 Task: Search one way flight ticket for 4 adults, 2 children, 2 infants in seat and 1 infant on lap in premium economy from Friday Harbor: Friday Harbor Airport to Evansville: Evansville Regional Airport on 5-3-2023. Number of bags: 1 carry on bag. Outbound departure time preference is 16:45.
Action: Mouse moved to (313, 273)
Screenshot: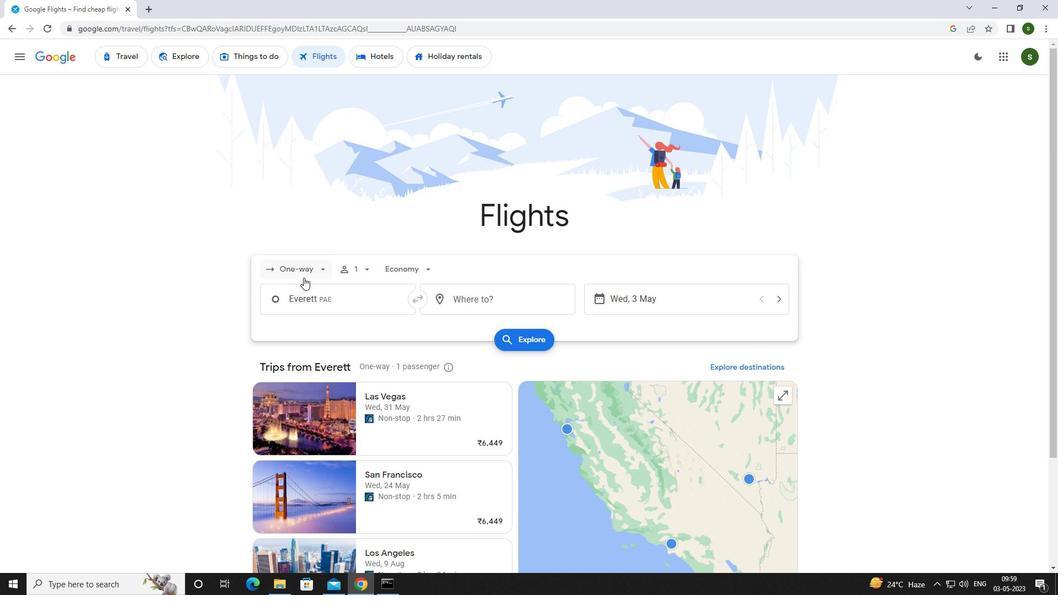 
Action: Mouse pressed left at (313, 273)
Screenshot: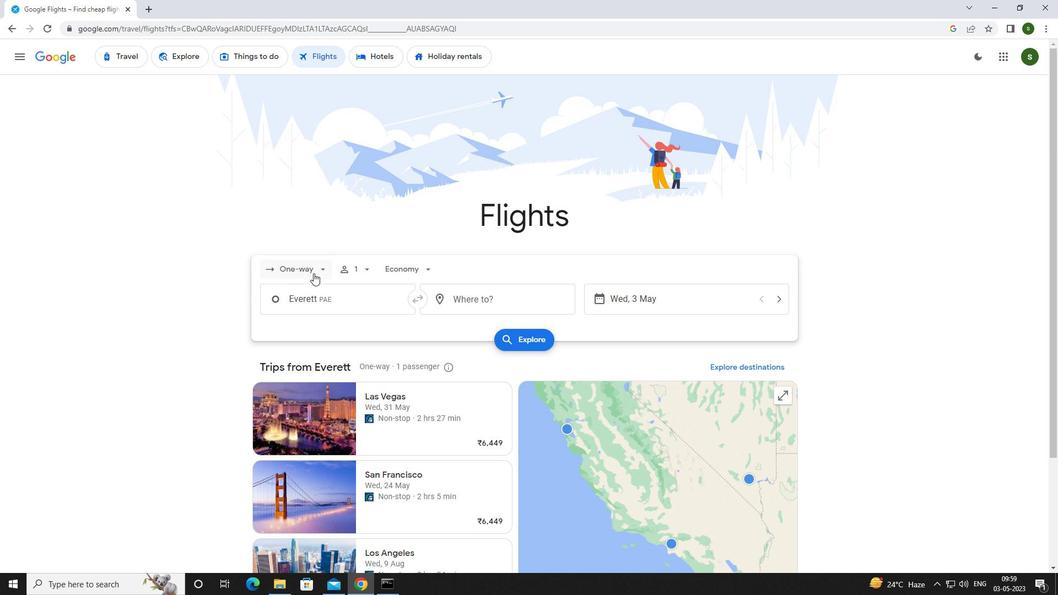 
Action: Mouse moved to (320, 316)
Screenshot: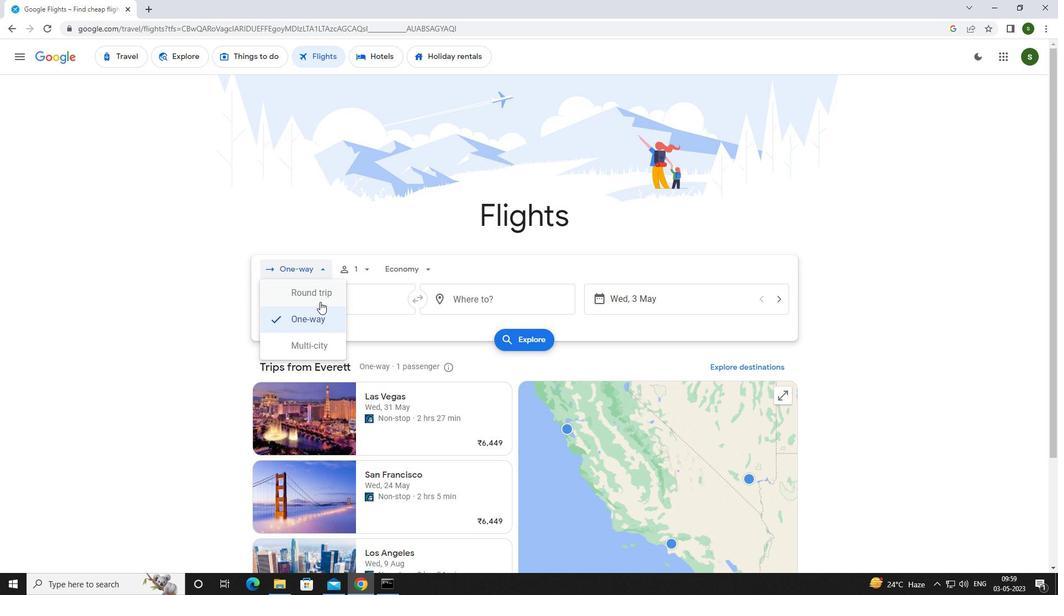 
Action: Mouse pressed left at (320, 316)
Screenshot: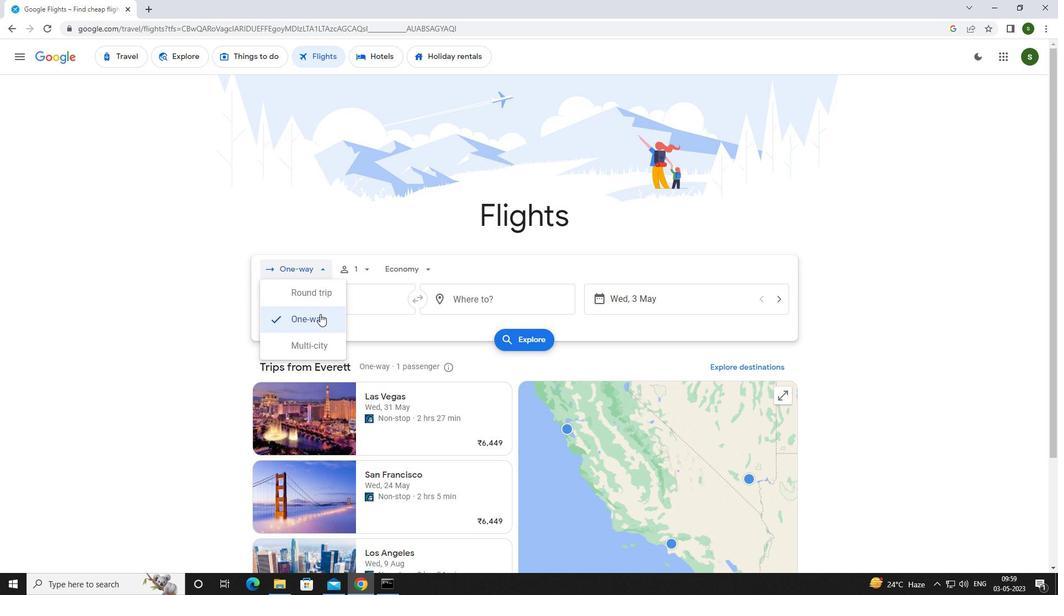 
Action: Mouse moved to (353, 264)
Screenshot: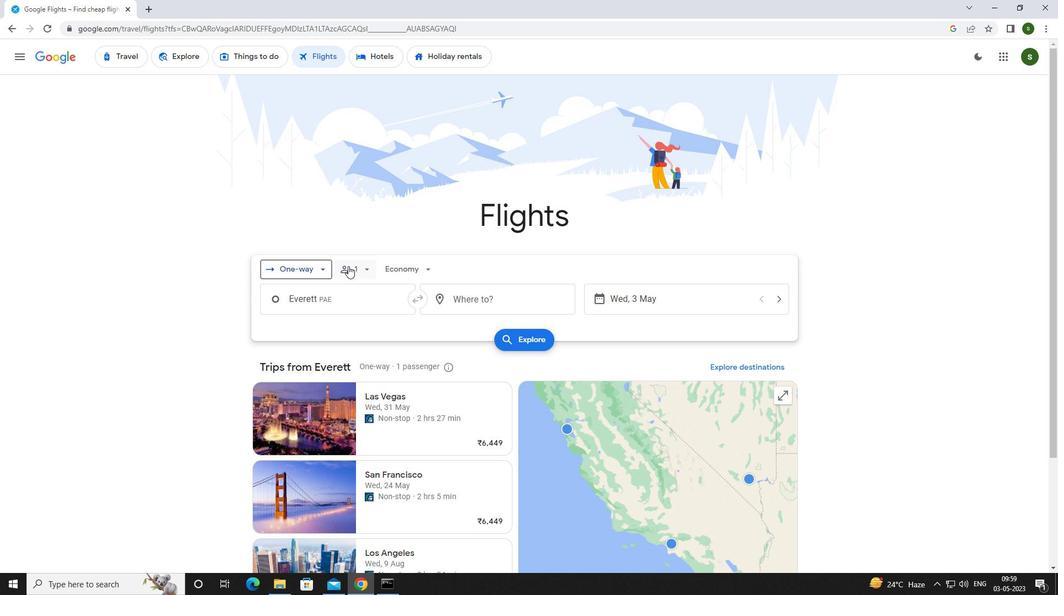 
Action: Mouse pressed left at (353, 264)
Screenshot: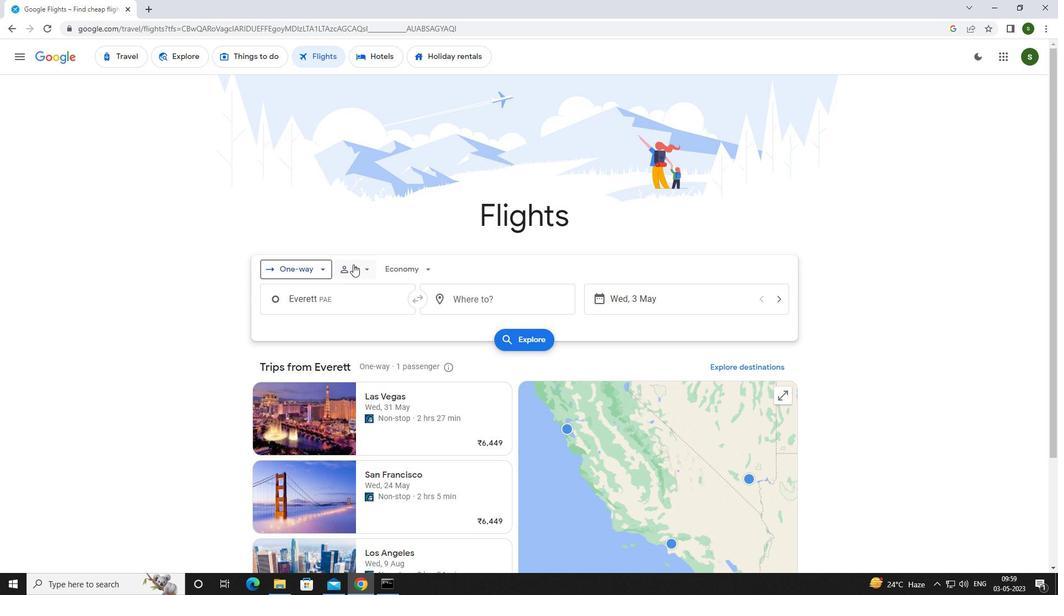 
Action: Mouse moved to (448, 297)
Screenshot: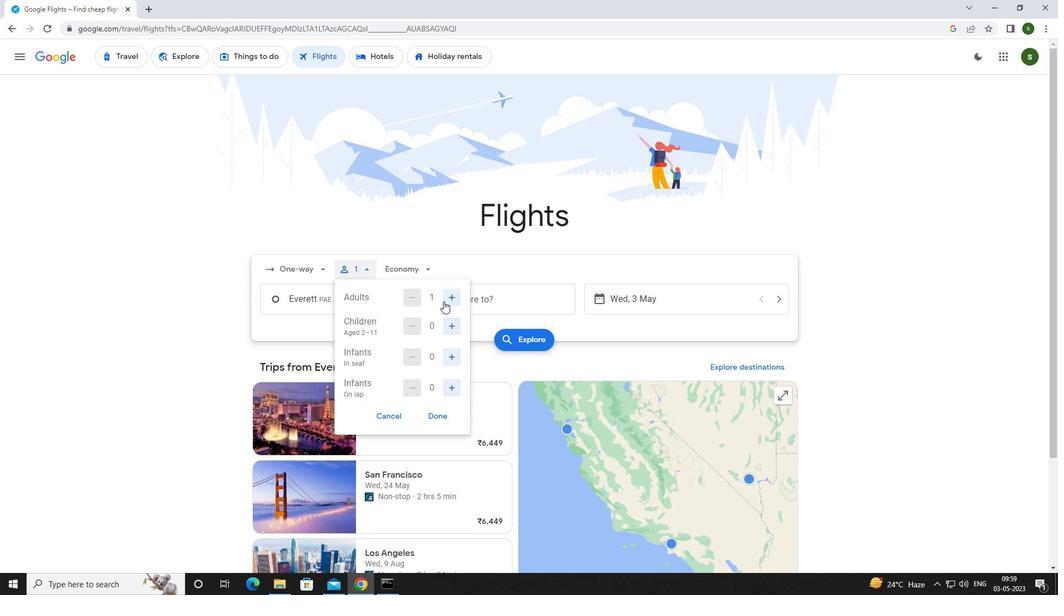 
Action: Mouse pressed left at (448, 297)
Screenshot: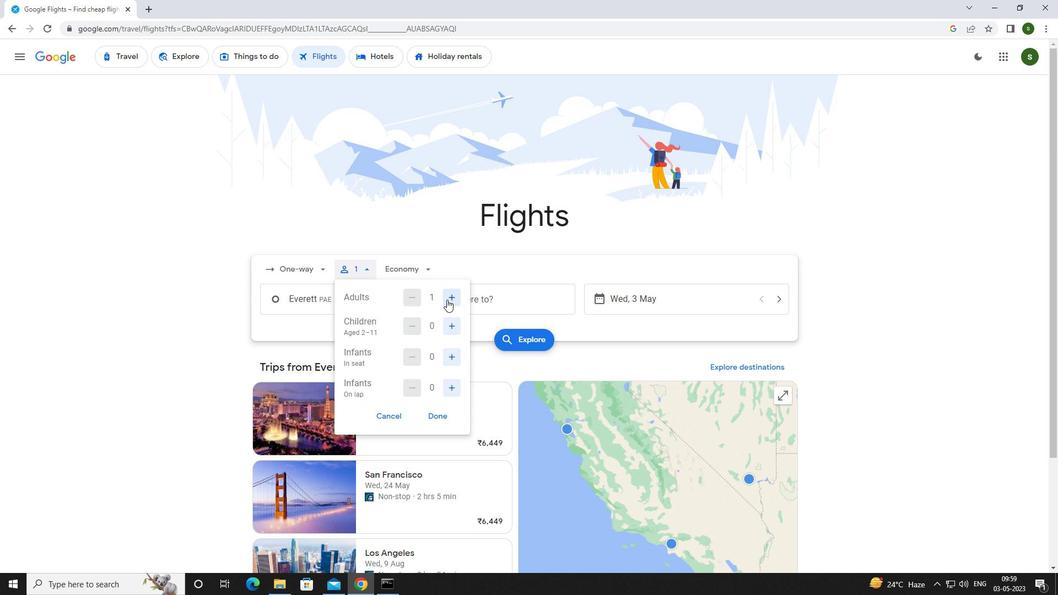 
Action: Mouse pressed left at (448, 297)
Screenshot: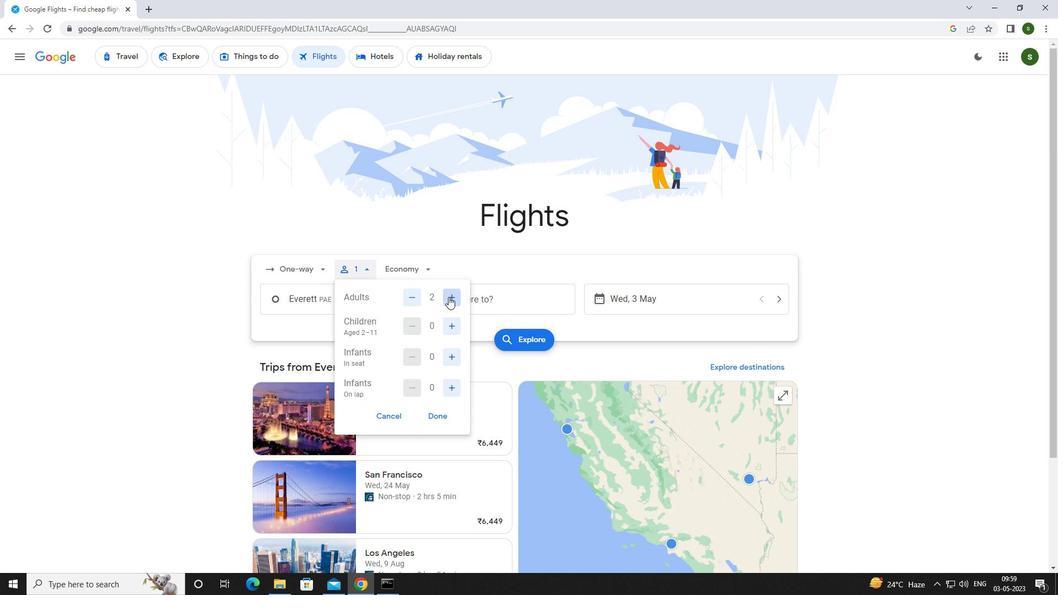 
Action: Mouse pressed left at (448, 297)
Screenshot: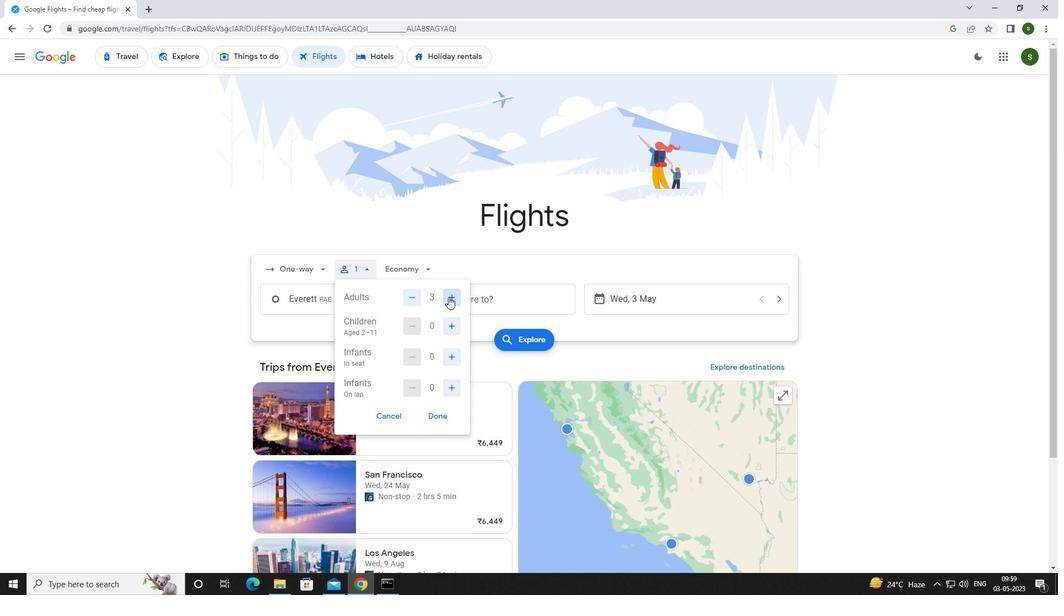 
Action: Mouse moved to (453, 324)
Screenshot: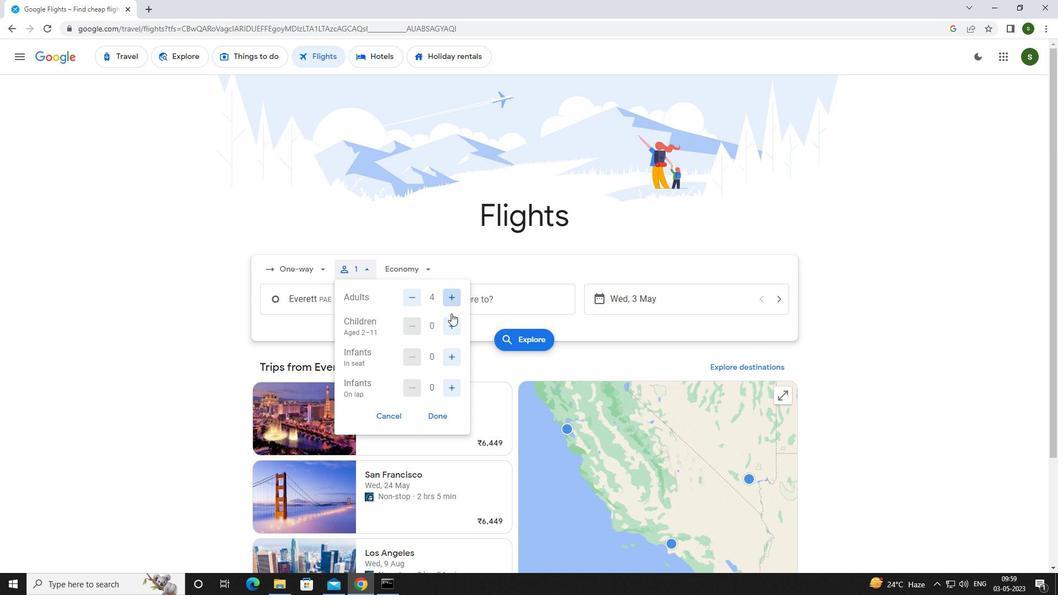 
Action: Mouse pressed left at (453, 324)
Screenshot: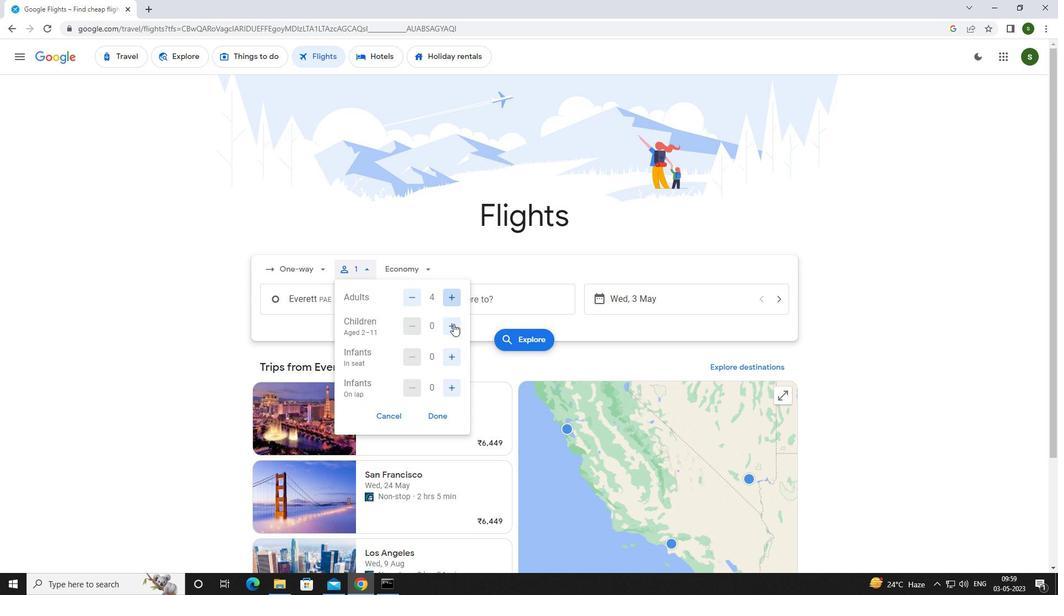 
Action: Mouse pressed left at (453, 324)
Screenshot: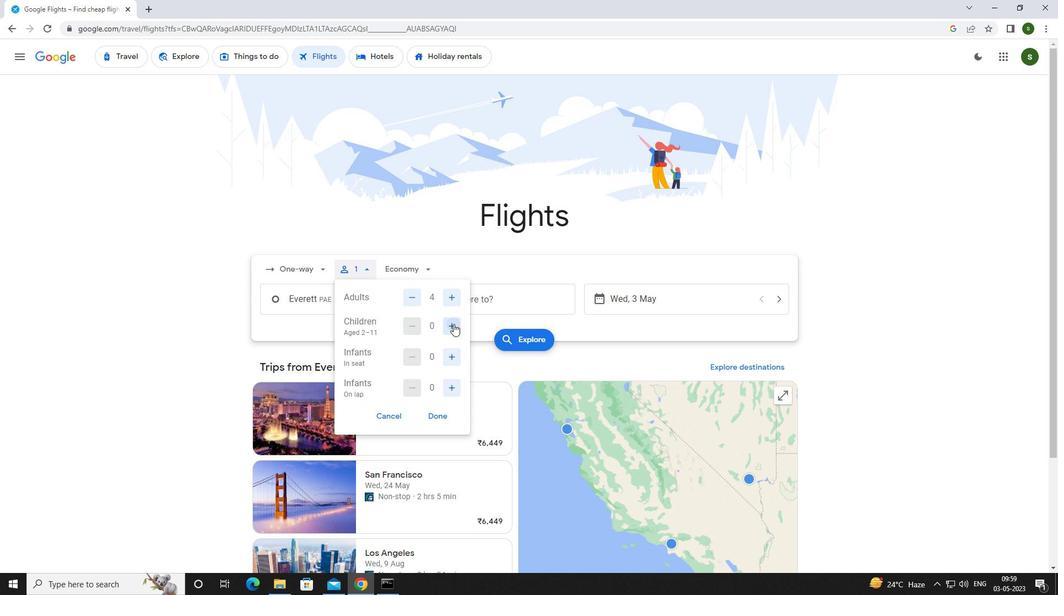 
Action: Mouse moved to (459, 357)
Screenshot: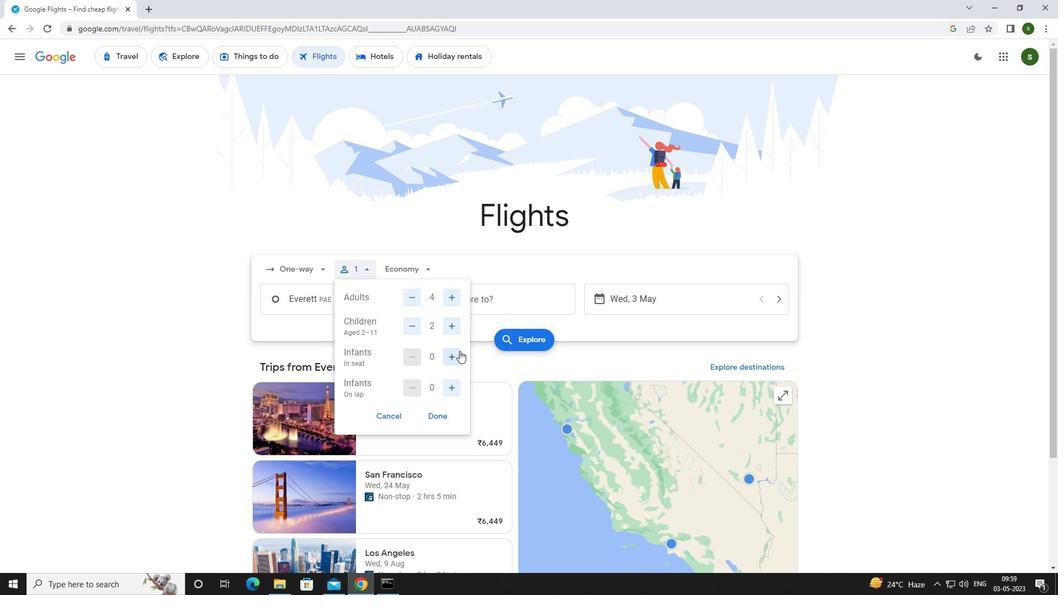 
Action: Mouse pressed left at (459, 357)
Screenshot: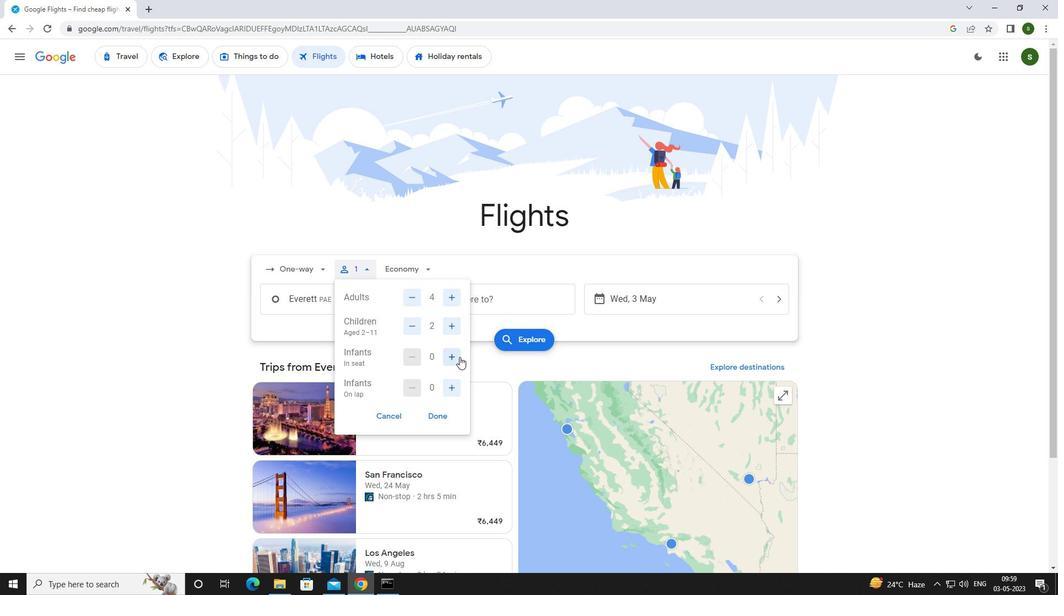 
Action: Mouse pressed left at (459, 357)
Screenshot: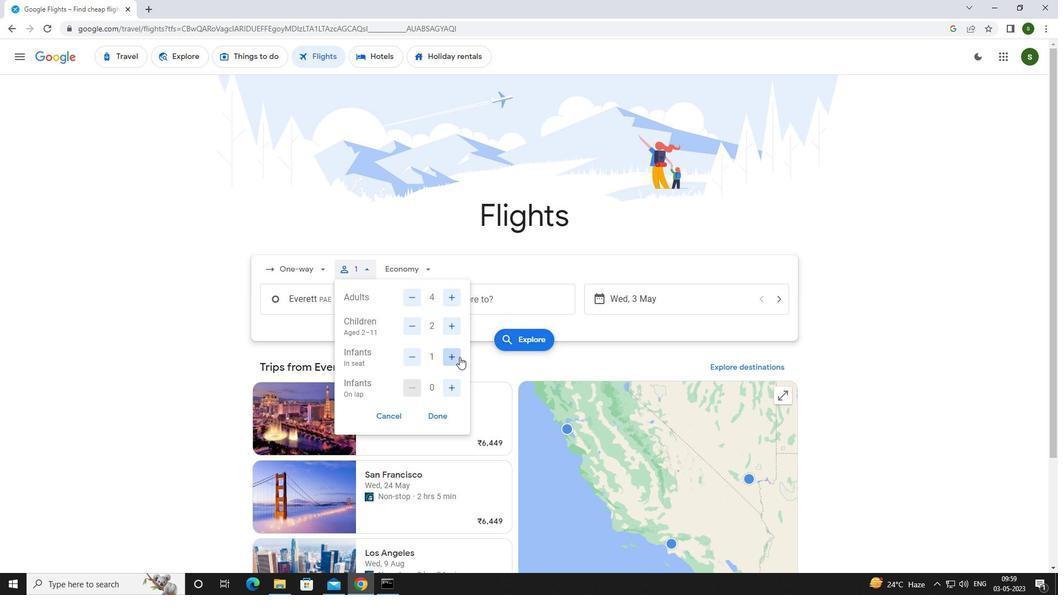 
Action: Mouse moved to (457, 384)
Screenshot: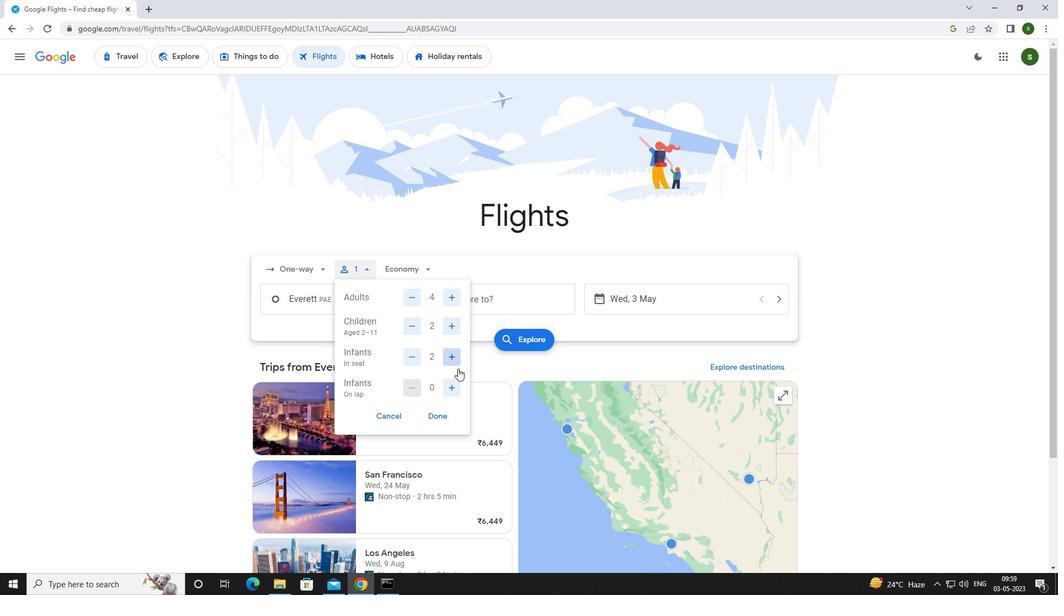 
Action: Mouse pressed left at (457, 384)
Screenshot: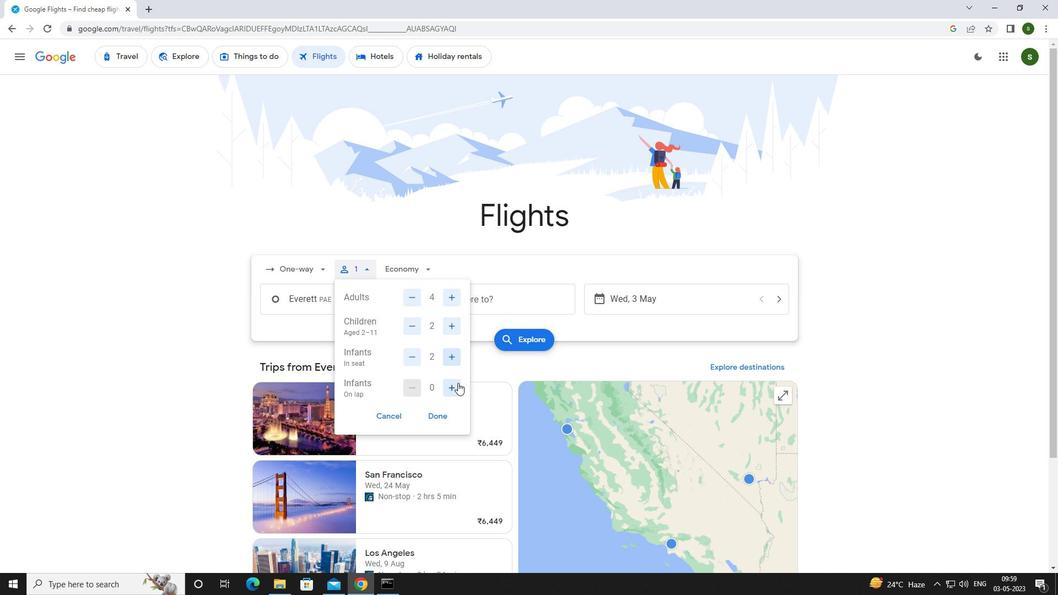 
Action: Mouse moved to (433, 270)
Screenshot: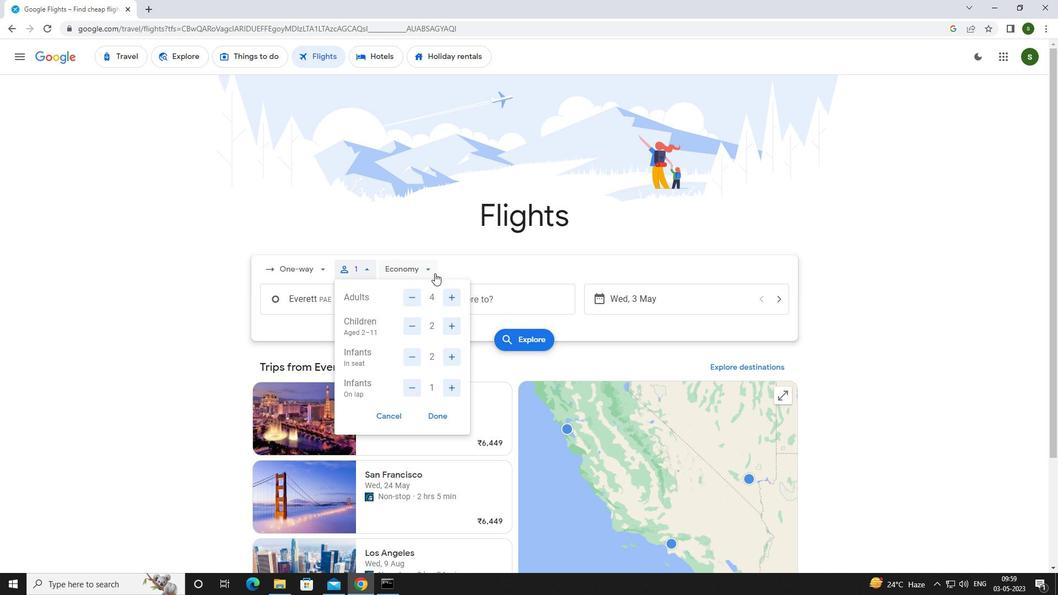 
Action: Mouse pressed left at (433, 270)
Screenshot: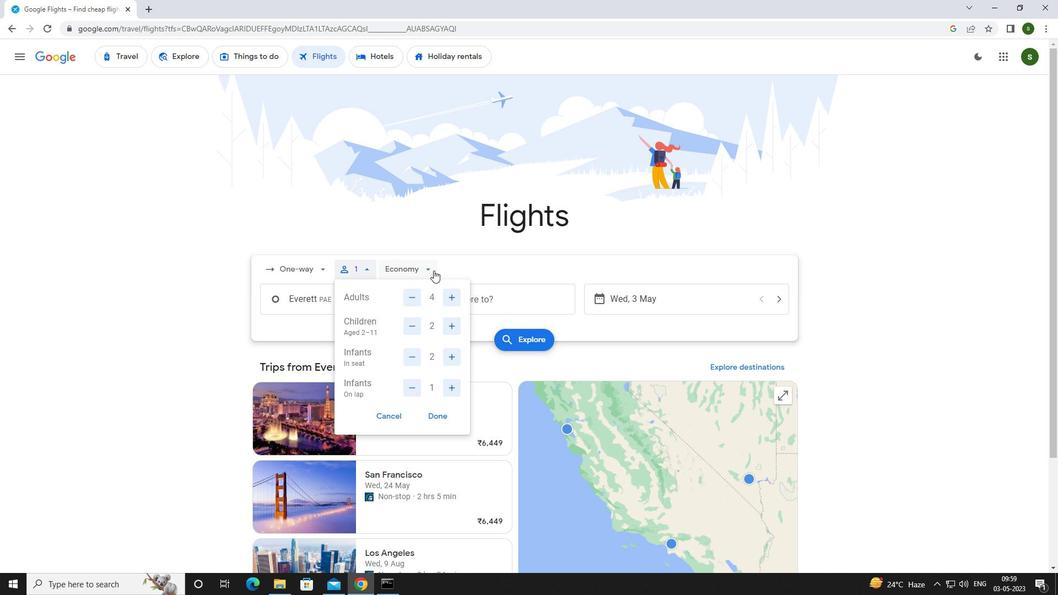 
Action: Mouse moved to (442, 317)
Screenshot: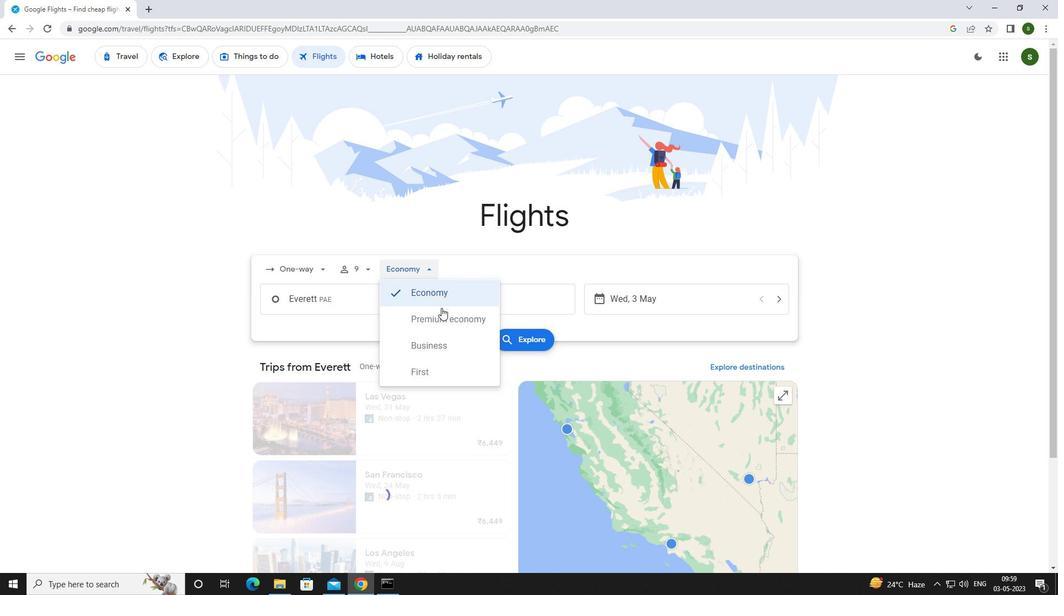 
Action: Mouse pressed left at (442, 317)
Screenshot: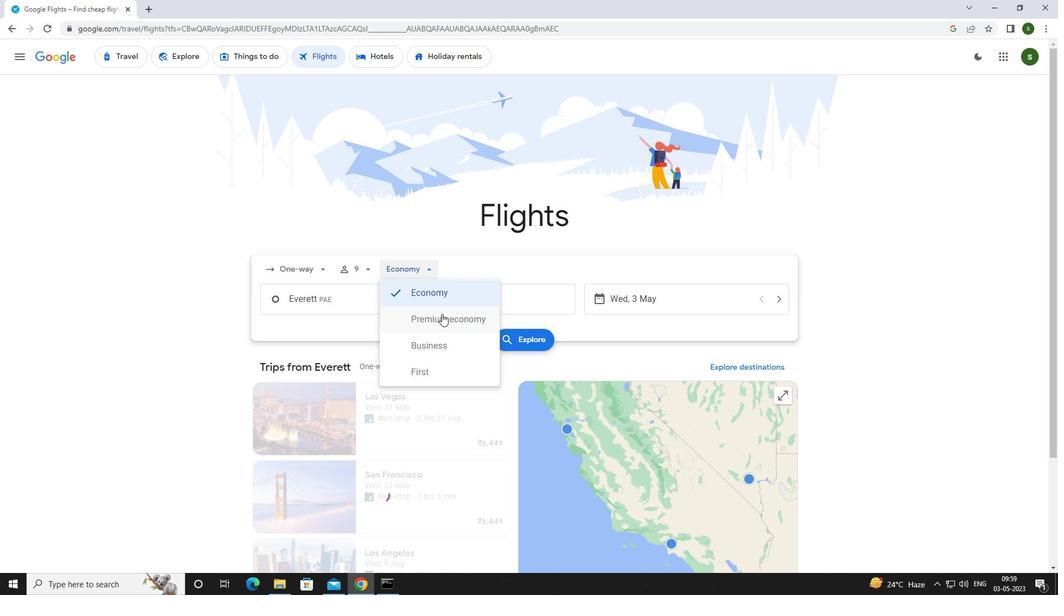 
Action: Mouse moved to (372, 299)
Screenshot: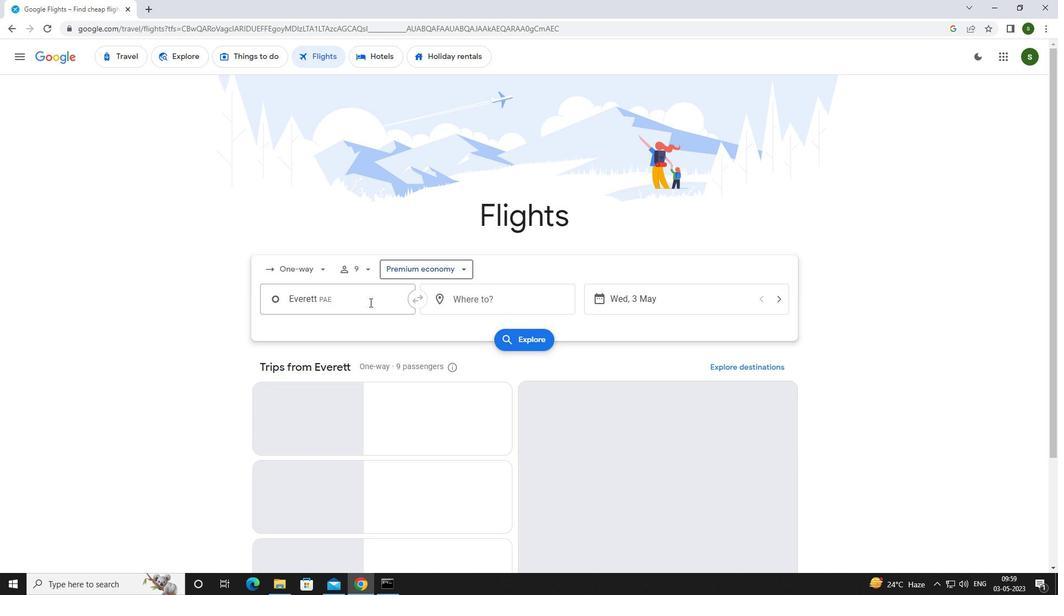 
Action: Mouse pressed left at (372, 299)
Screenshot: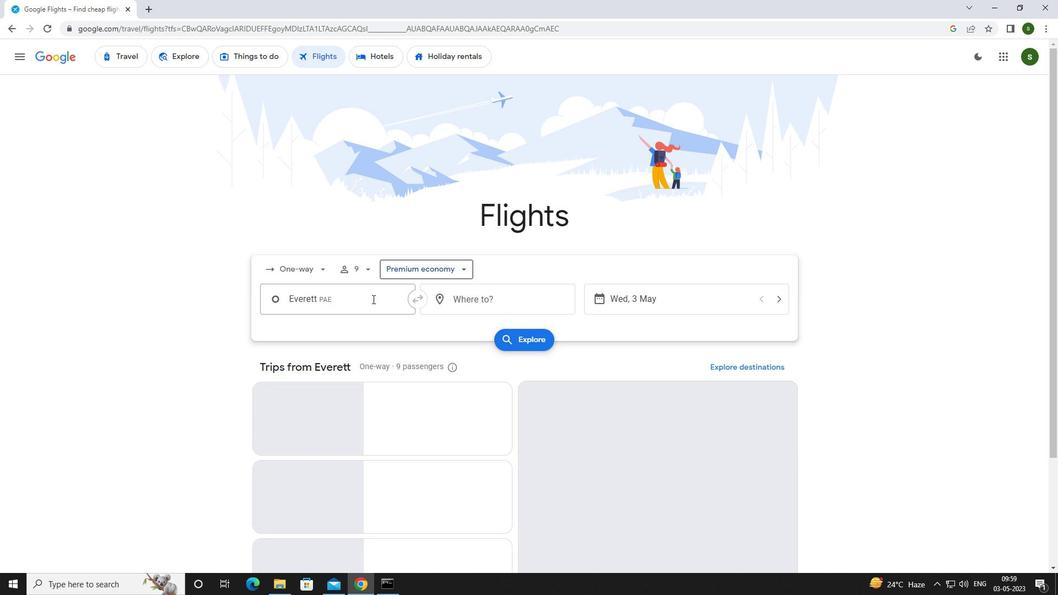 
Action: Mouse moved to (376, 297)
Screenshot: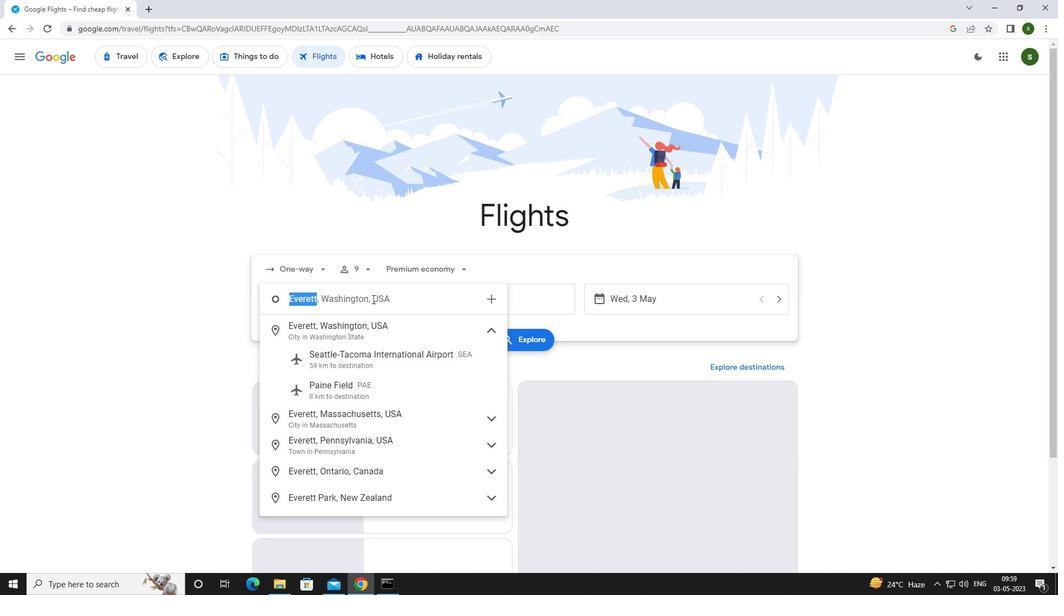 
Action: Key pressed <Key.caps_lock>f<Key.caps_lock>riday<Key.space>
Screenshot: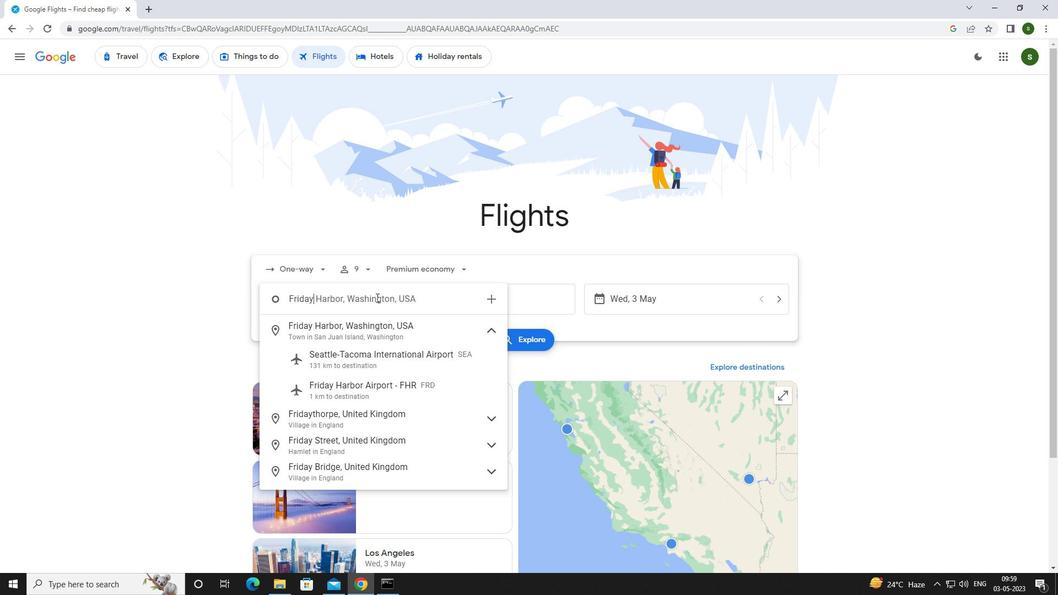 
Action: Mouse moved to (373, 389)
Screenshot: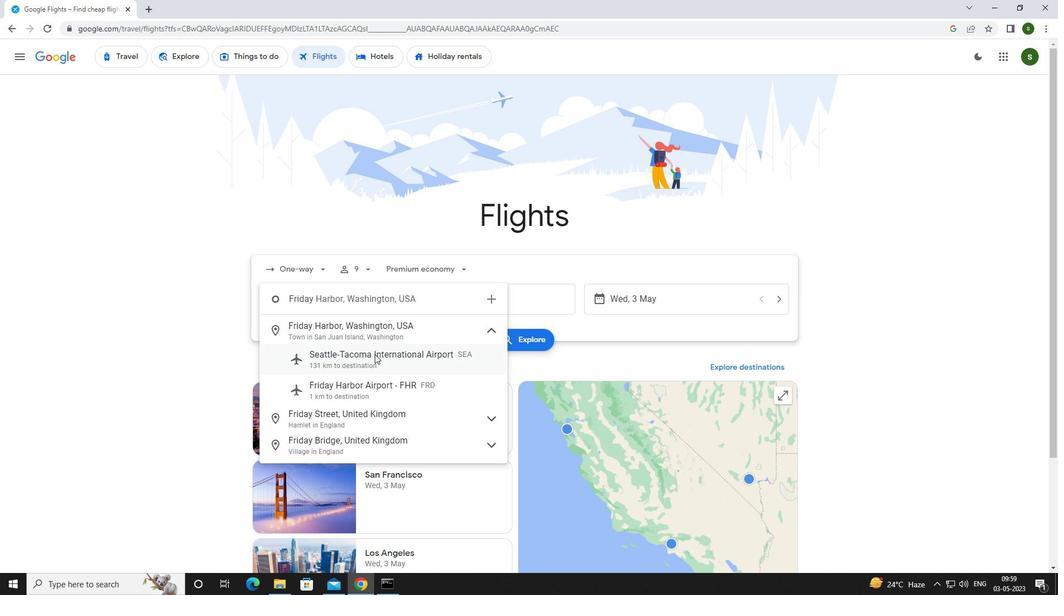 
Action: Mouse pressed left at (373, 389)
Screenshot: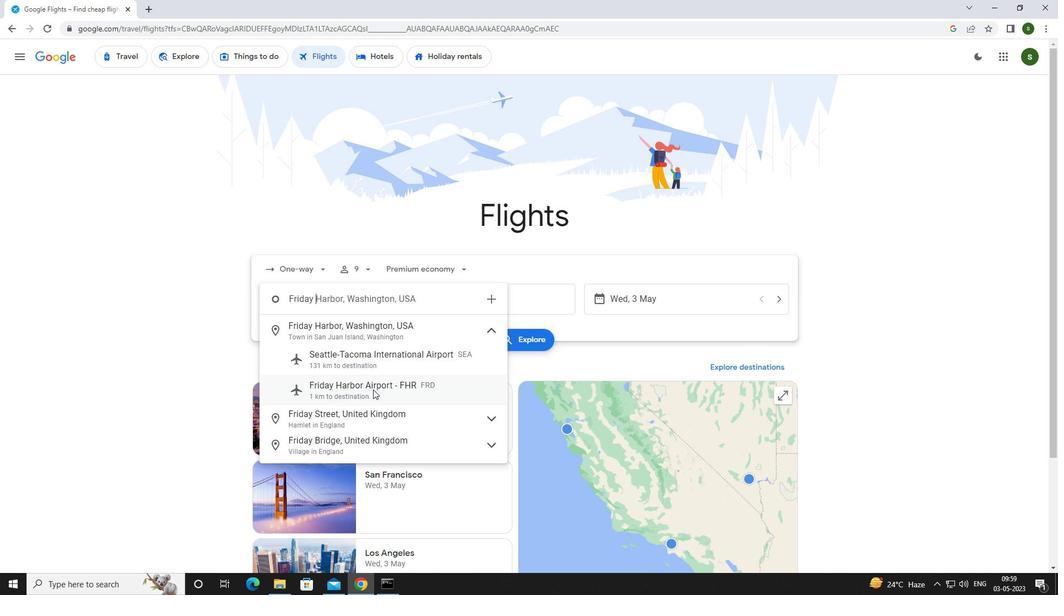 
Action: Mouse moved to (500, 295)
Screenshot: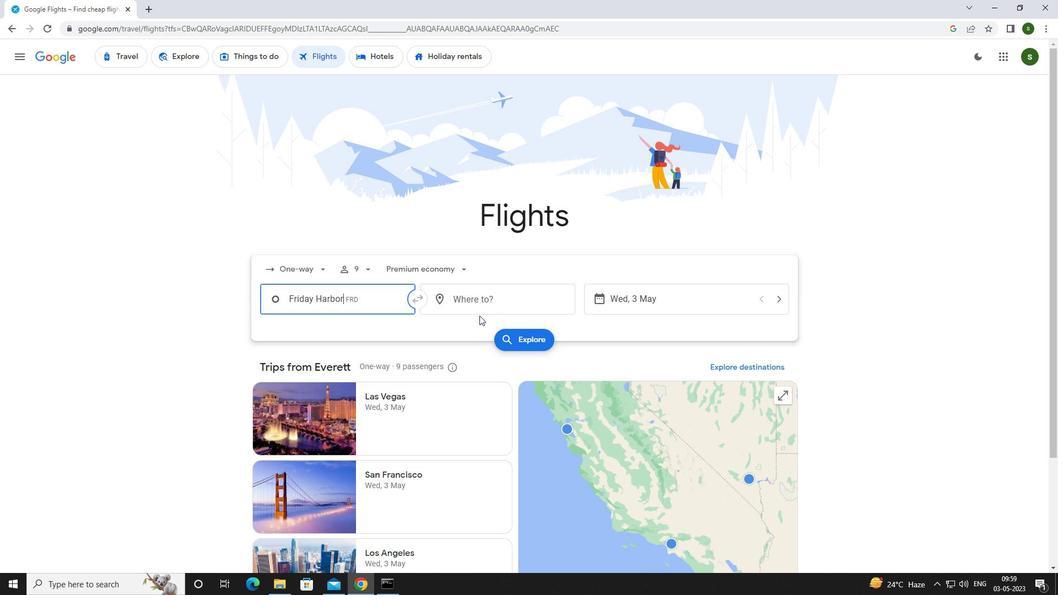 
Action: Mouse pressed left at (500, 295)
Screenshot: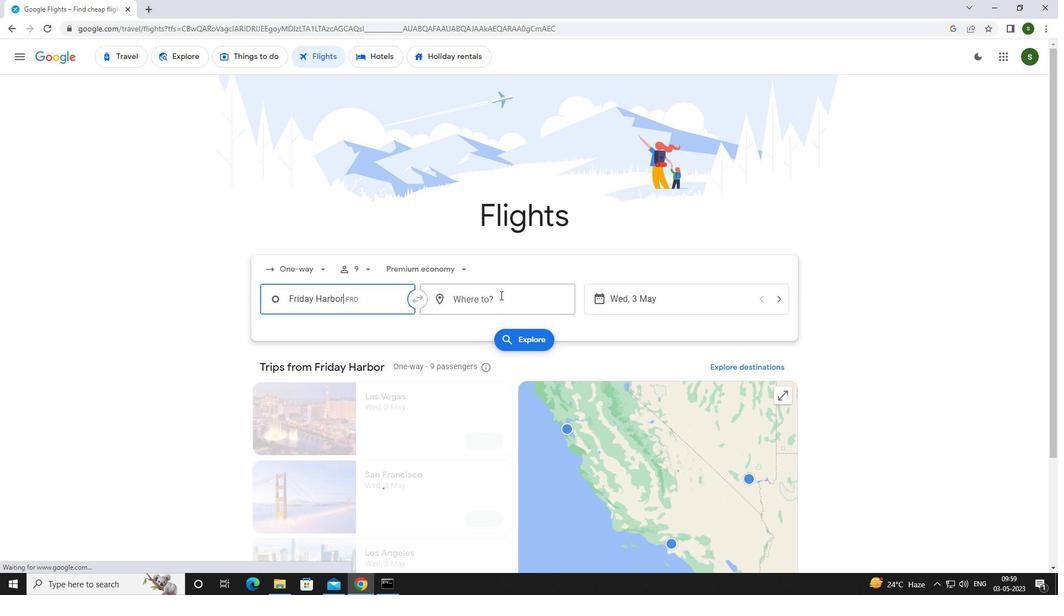 
Action: Mouse moved to (500, 295)
Screenshot: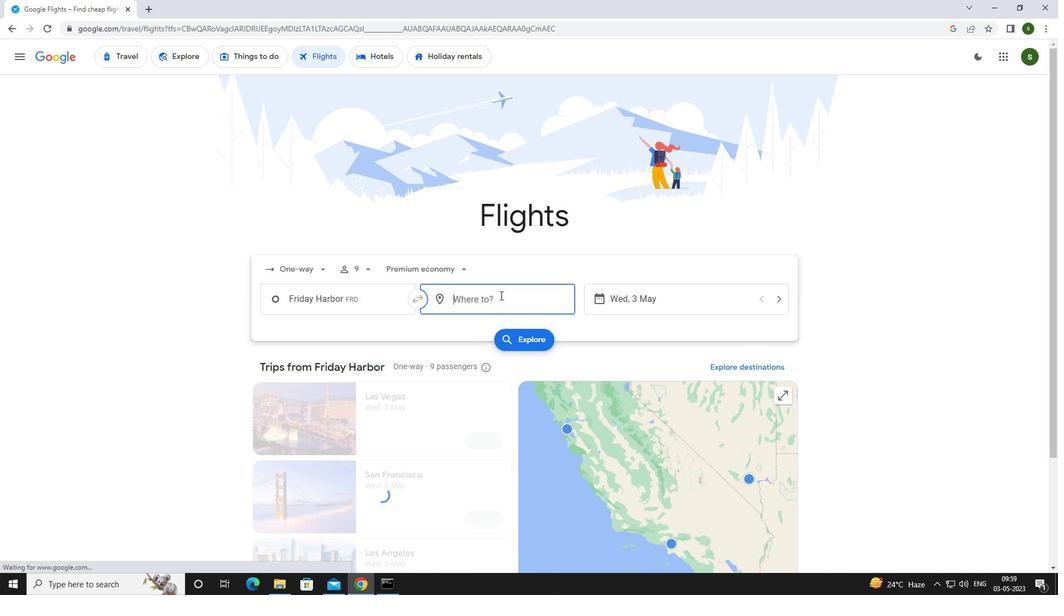 
Action: Key pressed <Key.caps_lock>e<Key.caps_lock>vansv
Screenshot: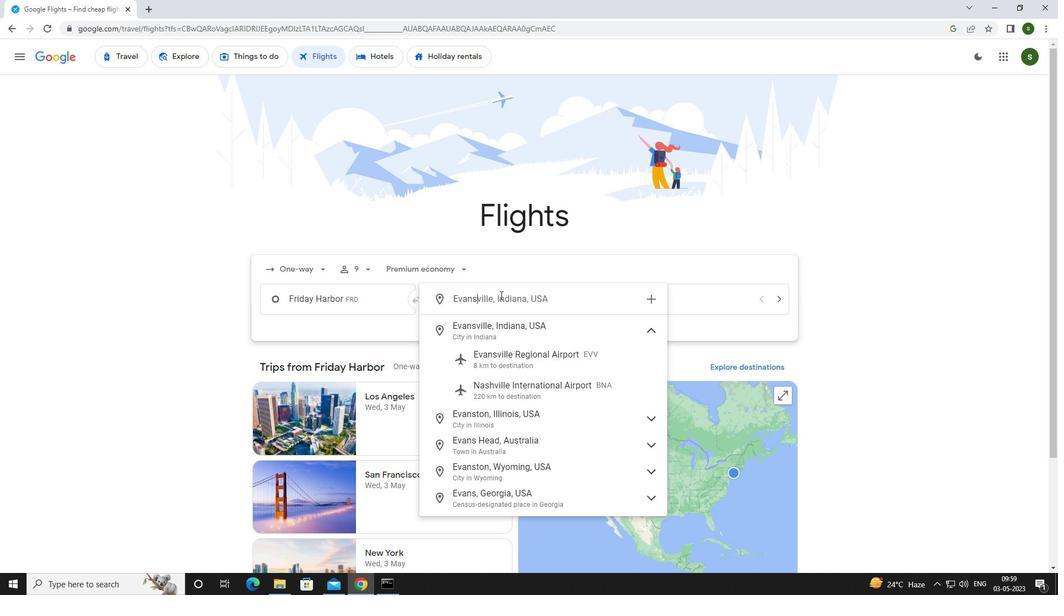 
Action: Mouse moved to (488, 364)
Screenshot: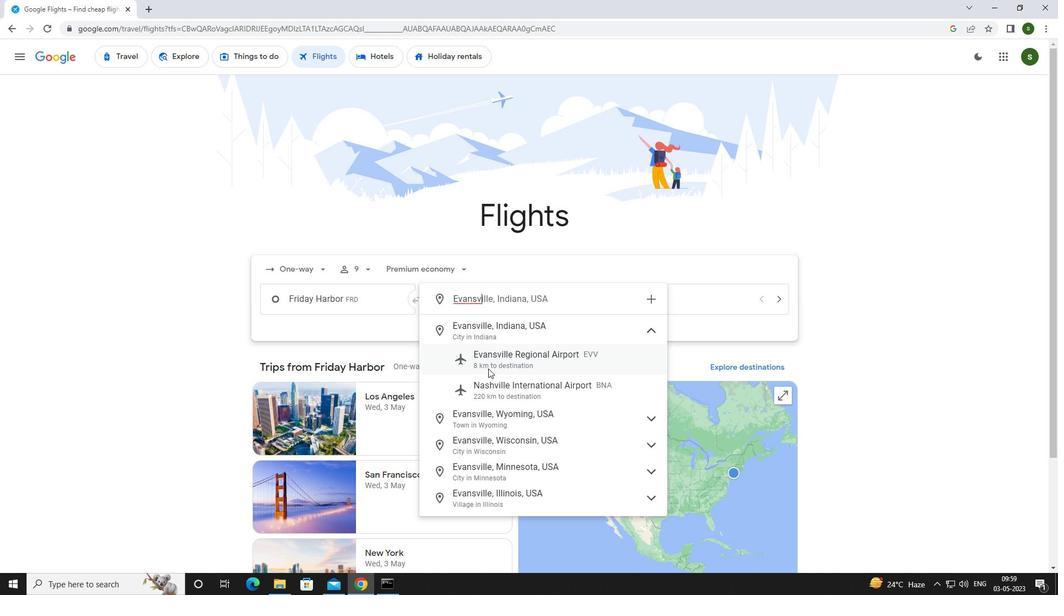 
Action: Mouse pressed left at (488, 364)
Screenshot: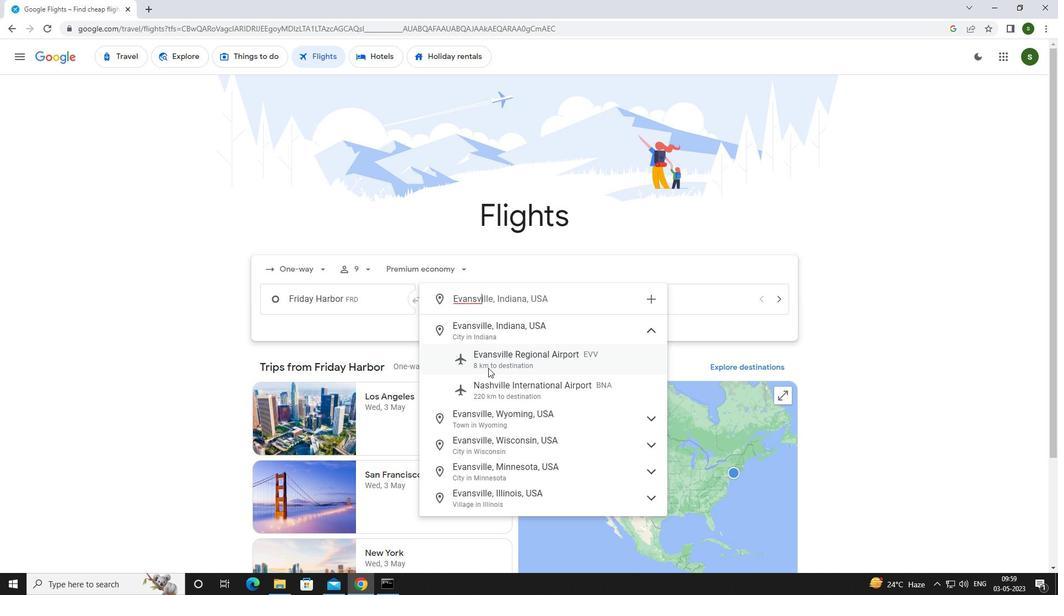 
Action: Mouse moved to (678, 293)
Screenshot: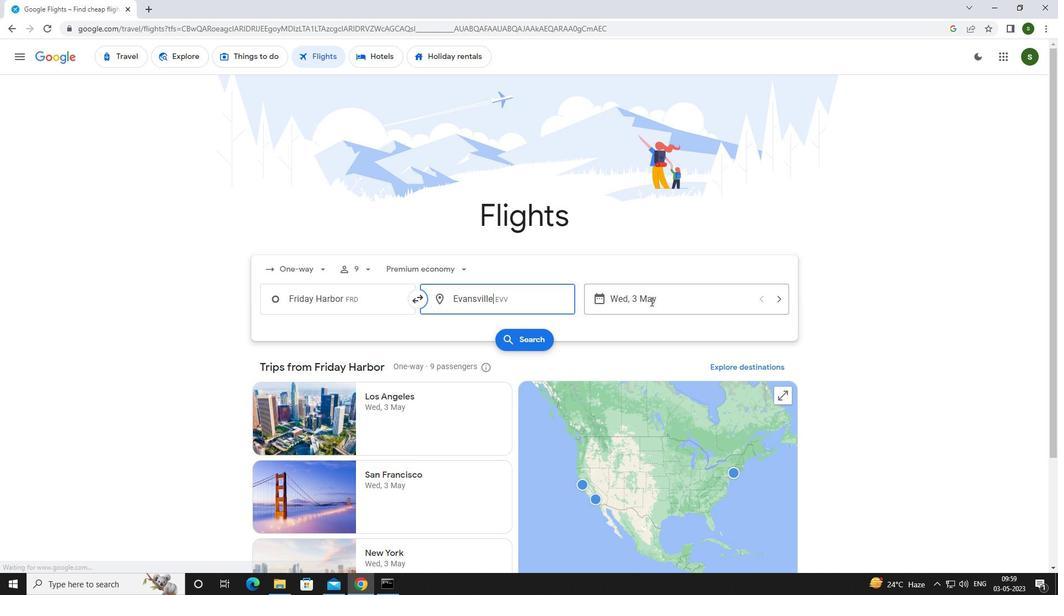 
Action: Mouse pressed left at (678, 293)
Screenshot: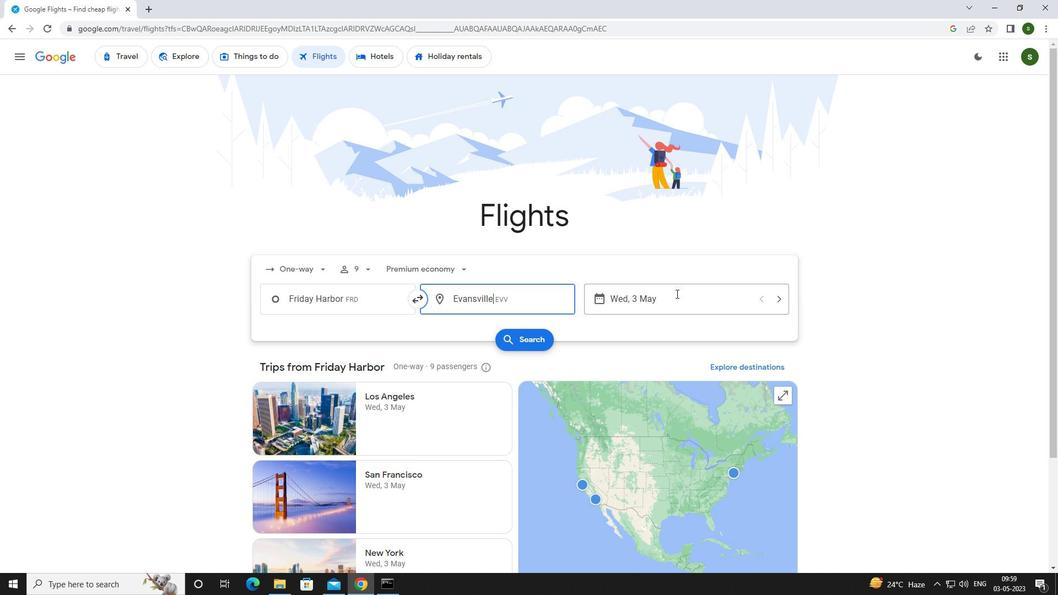 
Action: Mouse moved to (479, 372)
Screenshot: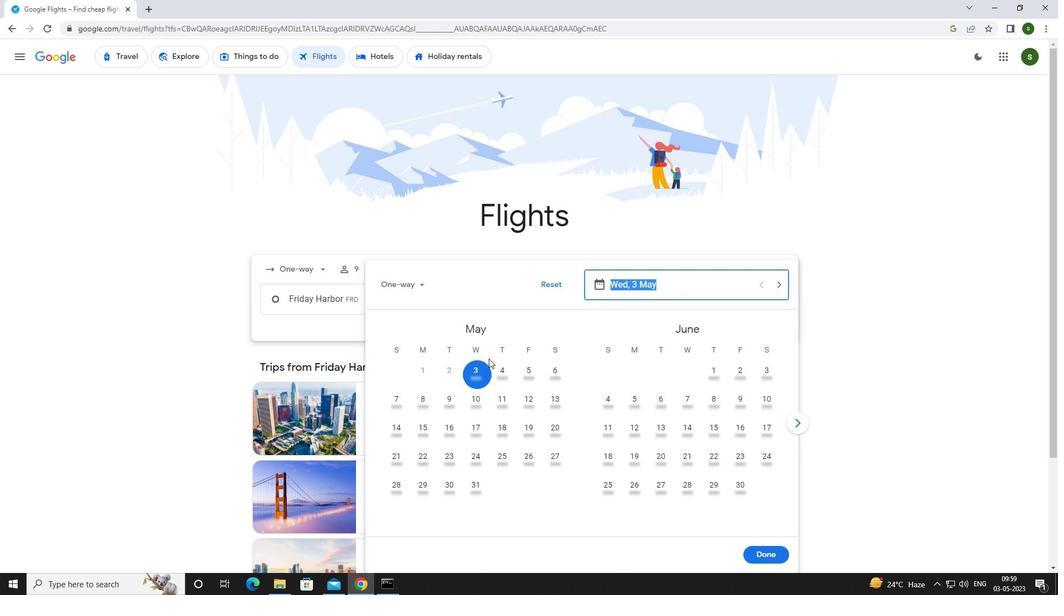 
Action: Mouse pressed left at (479, 372)
Screenshot: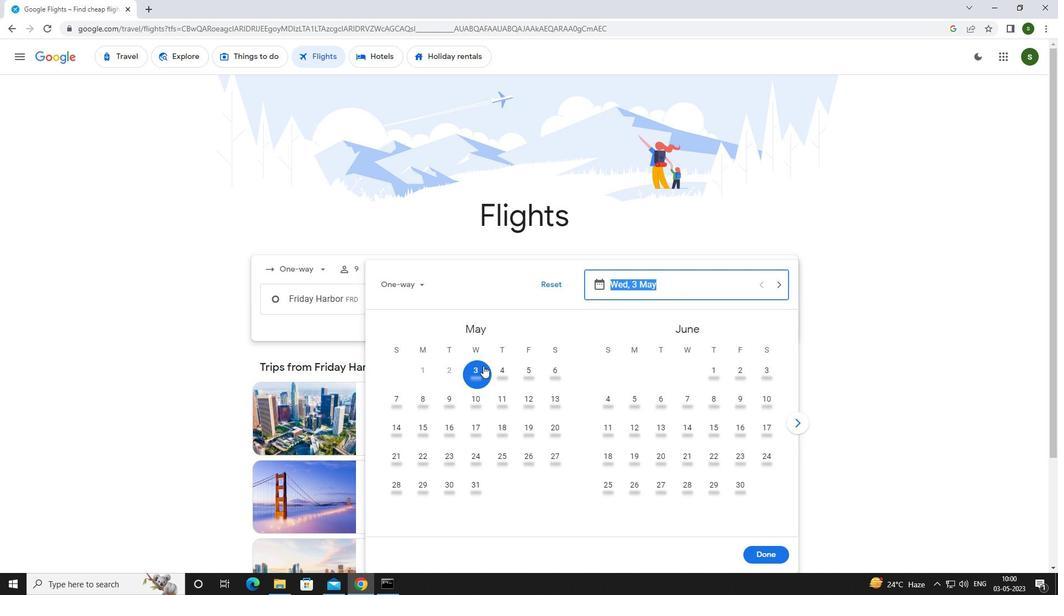 
Action: Mouse moved to (755, 547)
Screenshot: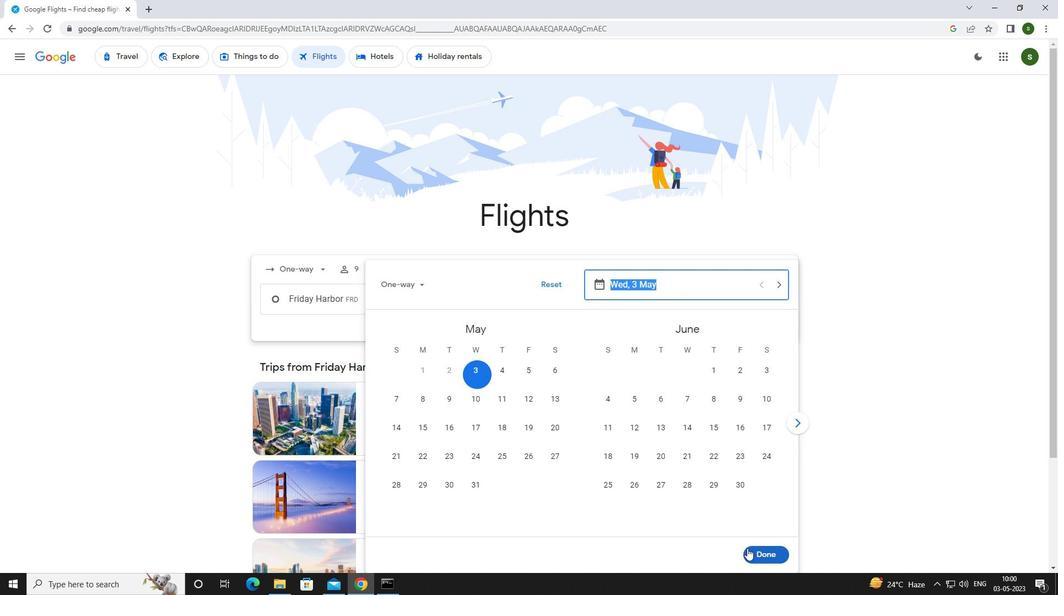 
Action: Mouse pressed left at (755, 547)
Screenshot: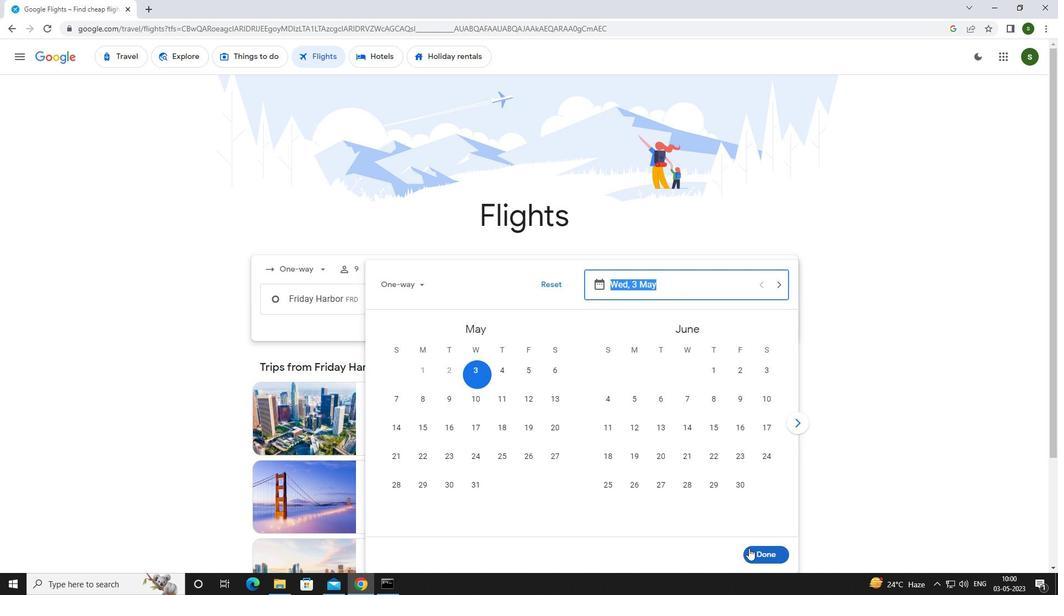 
Action: Mouse moved to (502, 338)
Screenshot: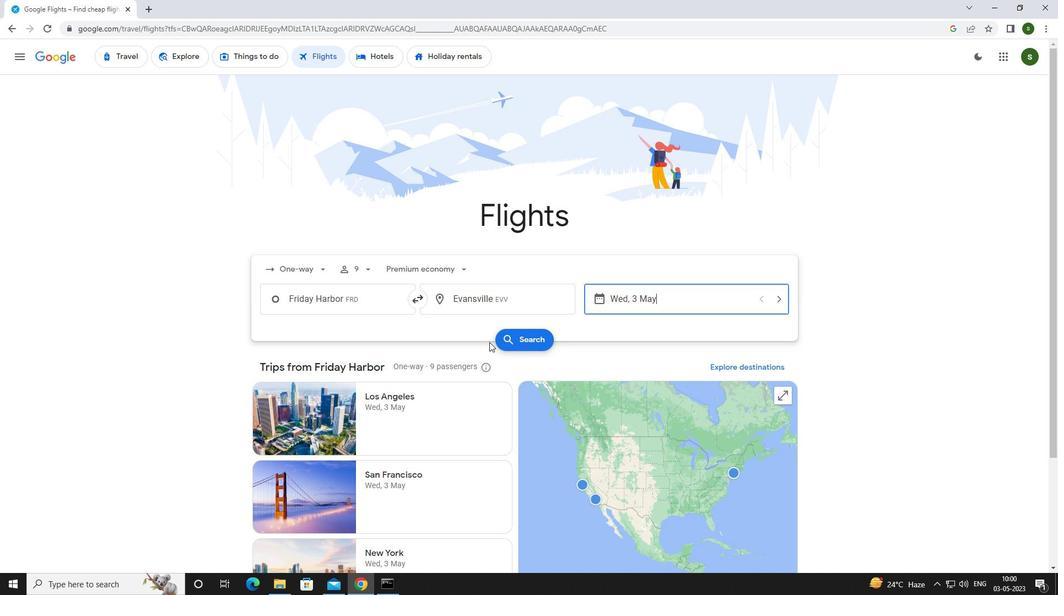 
Action: Mouse pressed left at (502, 338)
Screenshot: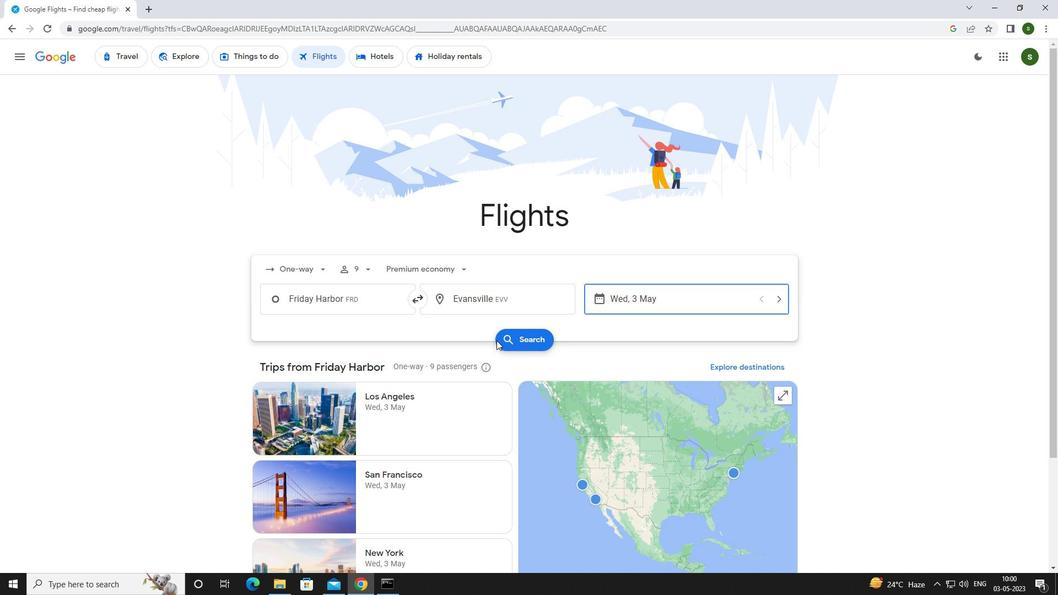 
Action: Mouse moved to (290, 160)
Screenshot: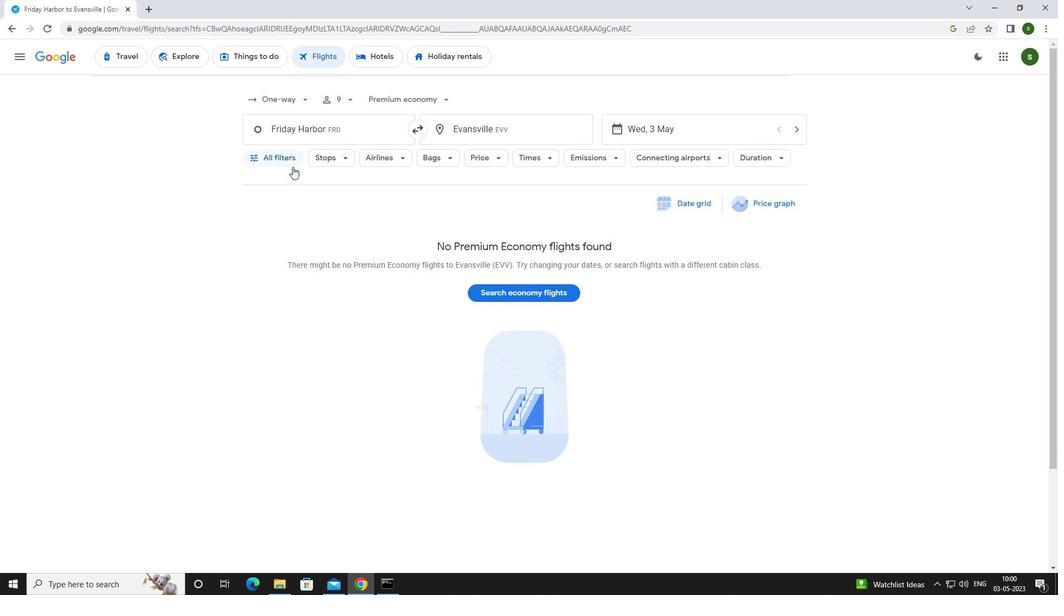 
Action: Mouse pressed left at (290, 160)
Screenshot: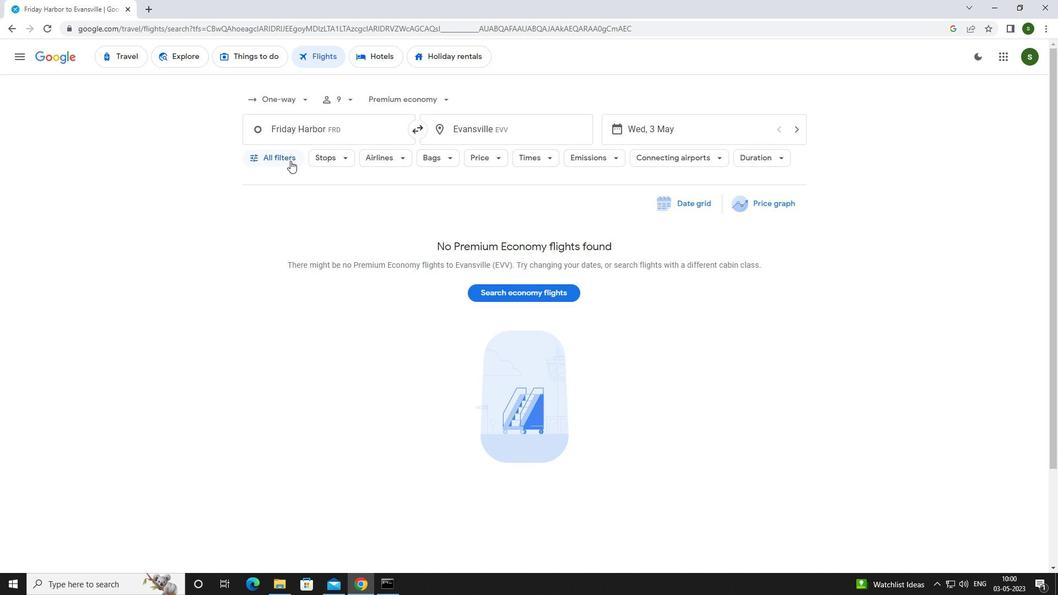 
Action: Mouse moved to (359, 316)
Screenshot: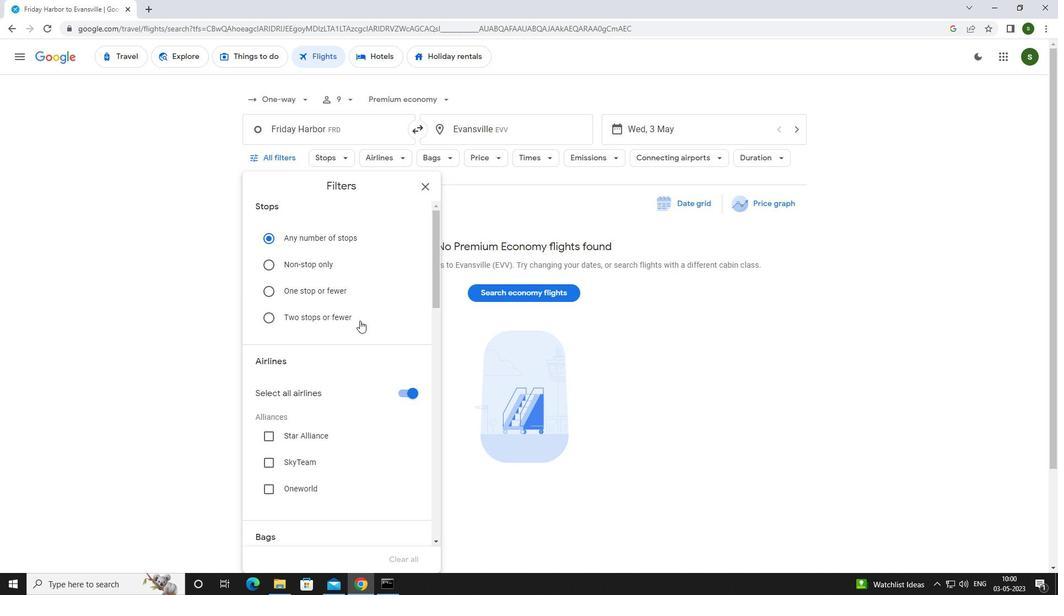 
Action: Mouse scrolled (359, 316) with delta (0, 0)
Screenshot: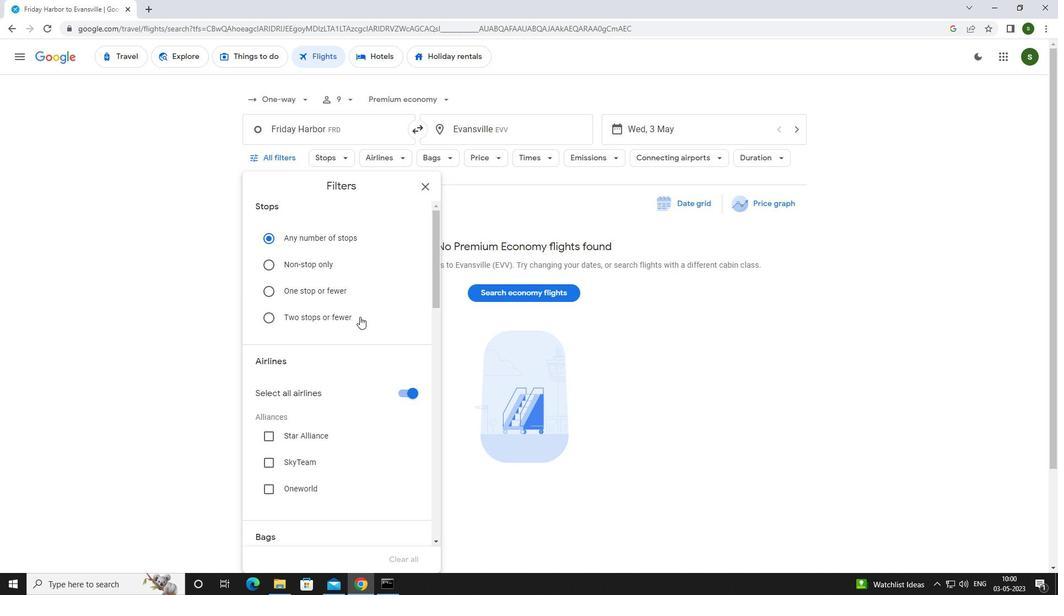 
Action: Mouse scrolled (359, 316) with delta (0, 0)
Screenshot: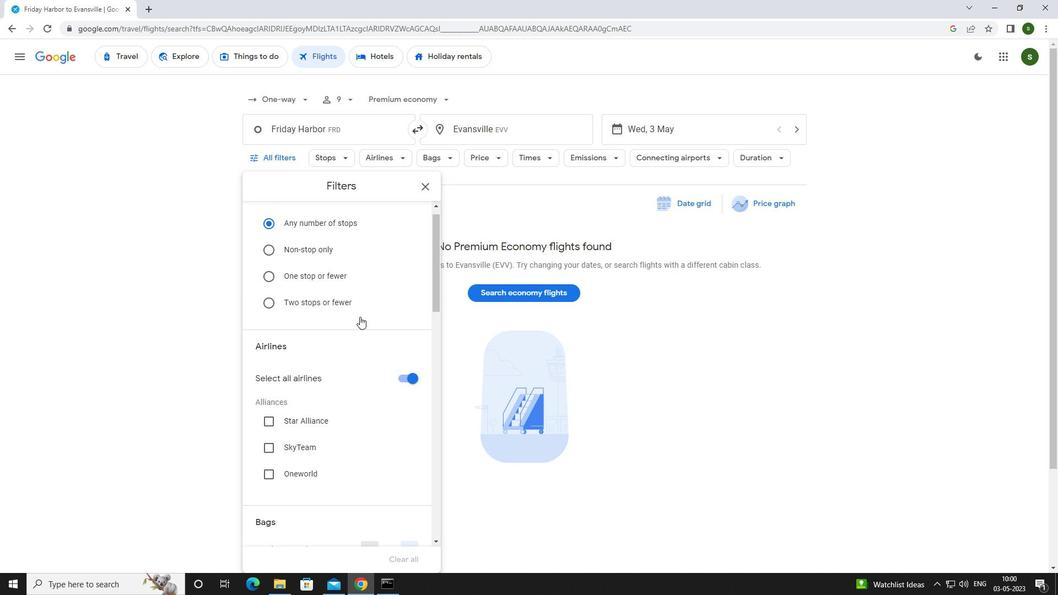 
Action: Mouse scrolled (359, 316) with delta (0, 0)
Screenshot: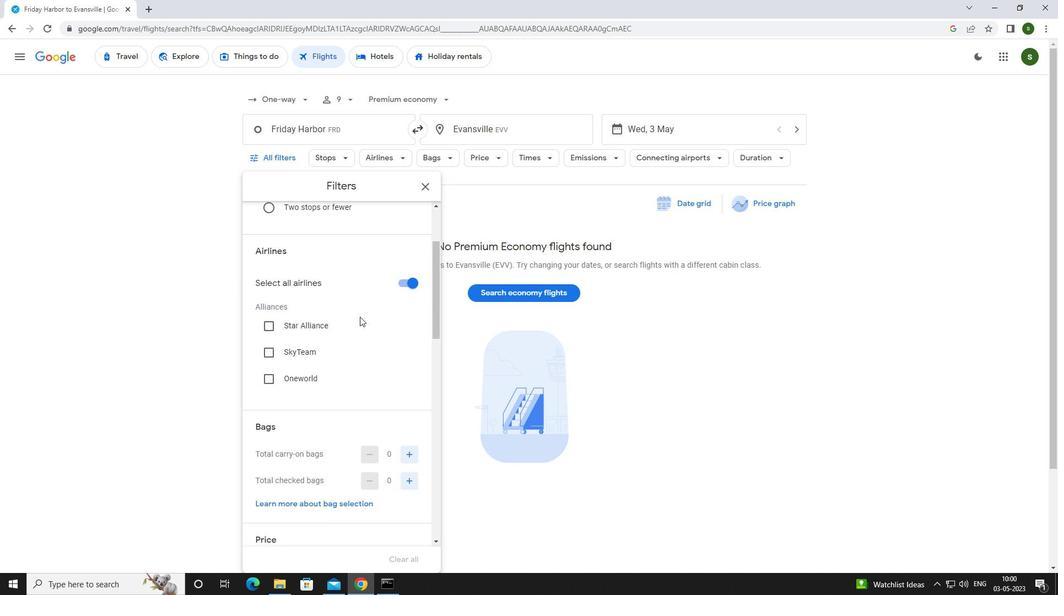 
Action: Mouse scrolled (359, 316) with delta (0, 0)
Screenshot: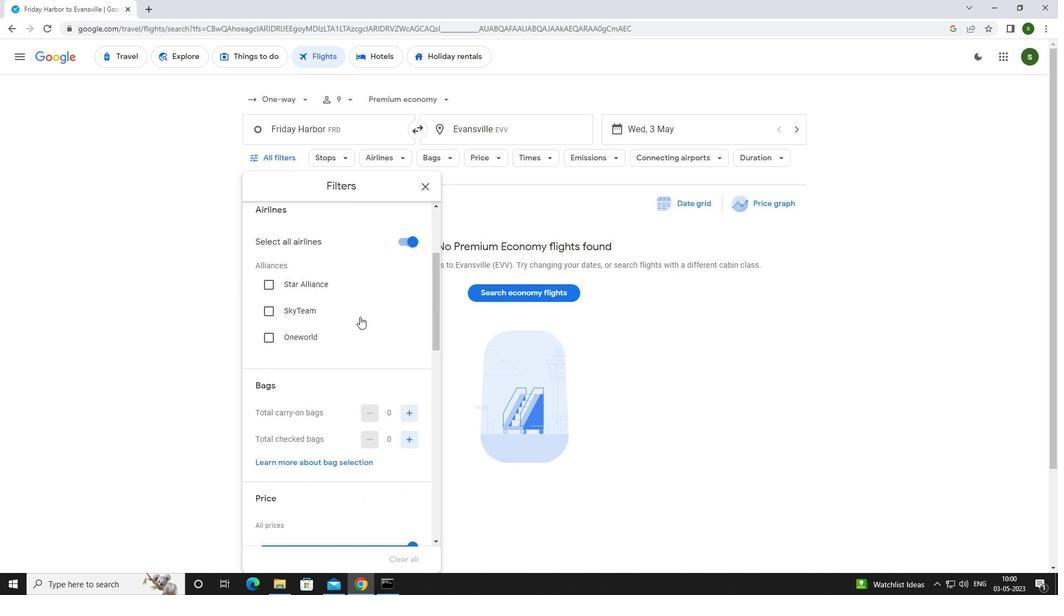 
Action: Mouse scrolled (359, 316) with delta (0, 0)
Screenshot: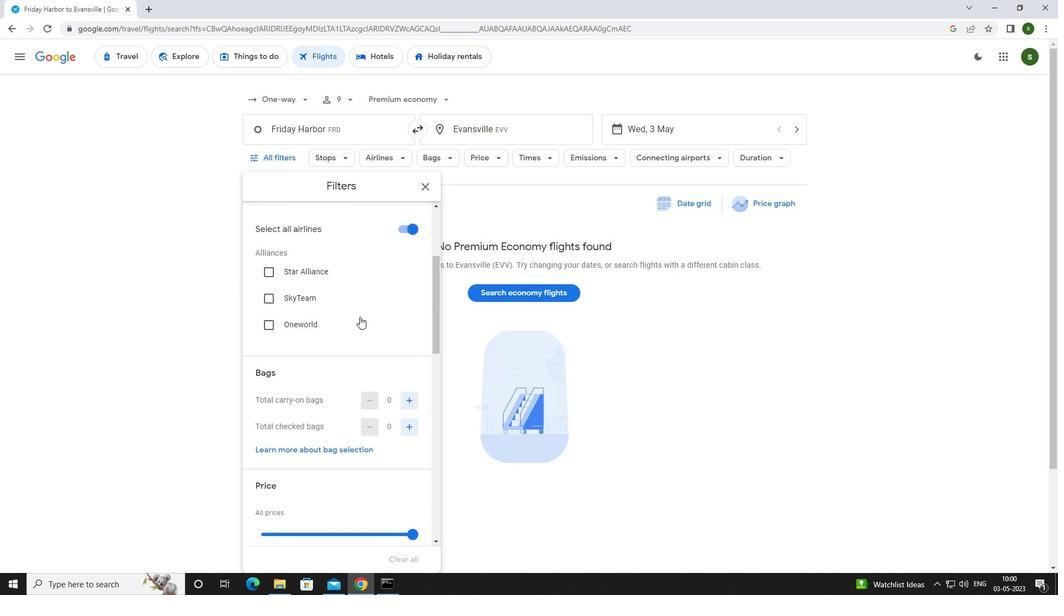
Action: Mouse moved to (409, 284)
Screenshot: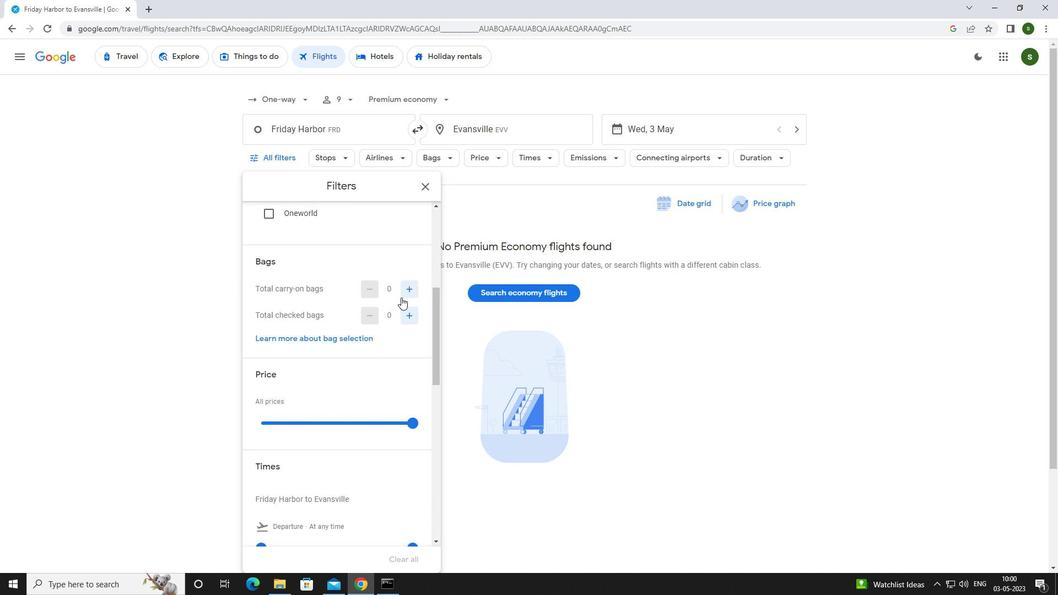 
Action: Mouse pressed left at (409, 284)
Screenshot: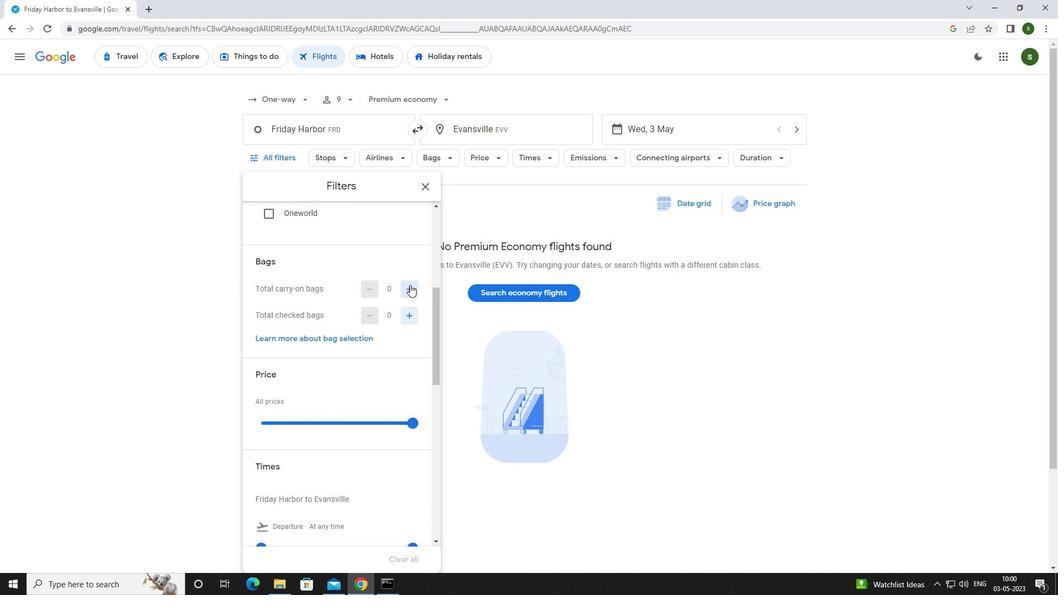 
Action: Mouse moved to (345, 320)
Screenshot: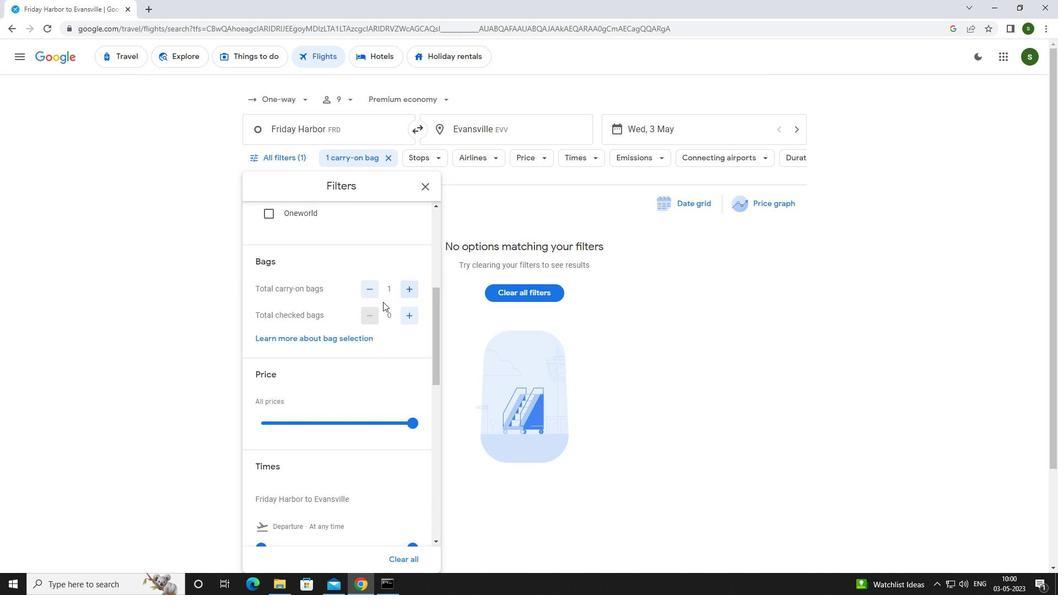 
Action: Mouse scrolled (345, 319) with delta (0, 0)
Screenshot: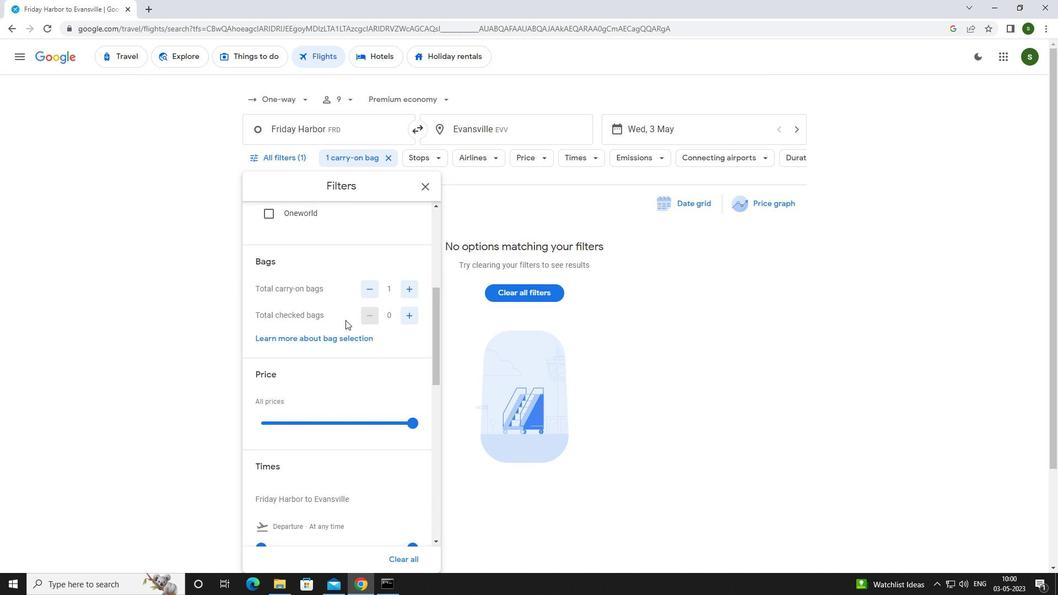 
Action: Mouse scrolled (345, 319) with delta (0, 0)
Screenshot: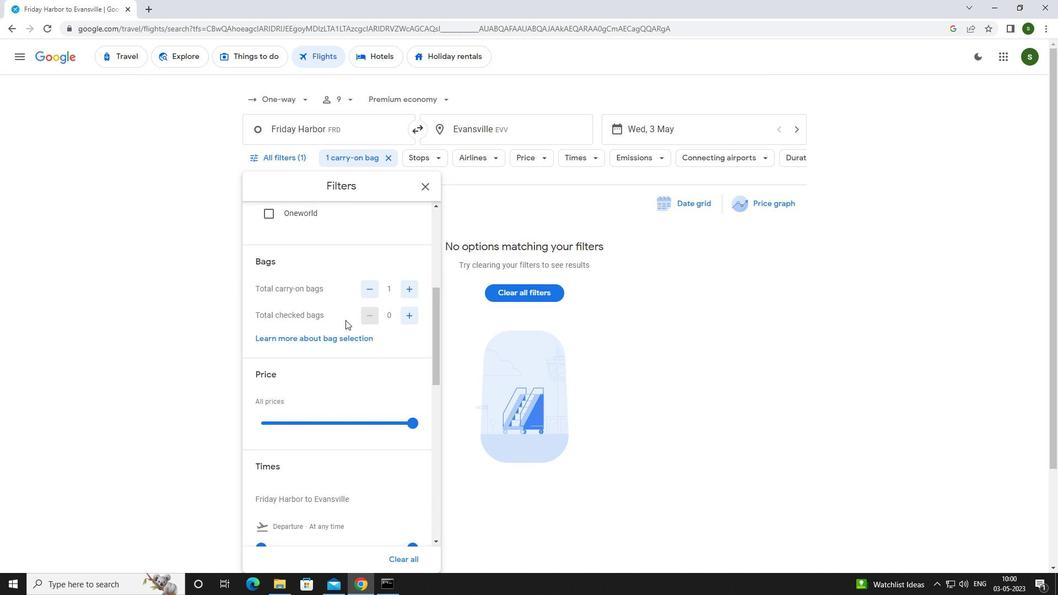 
Action: Mouse scrolled (345, 319) with delta (0, 0)
Screenshot: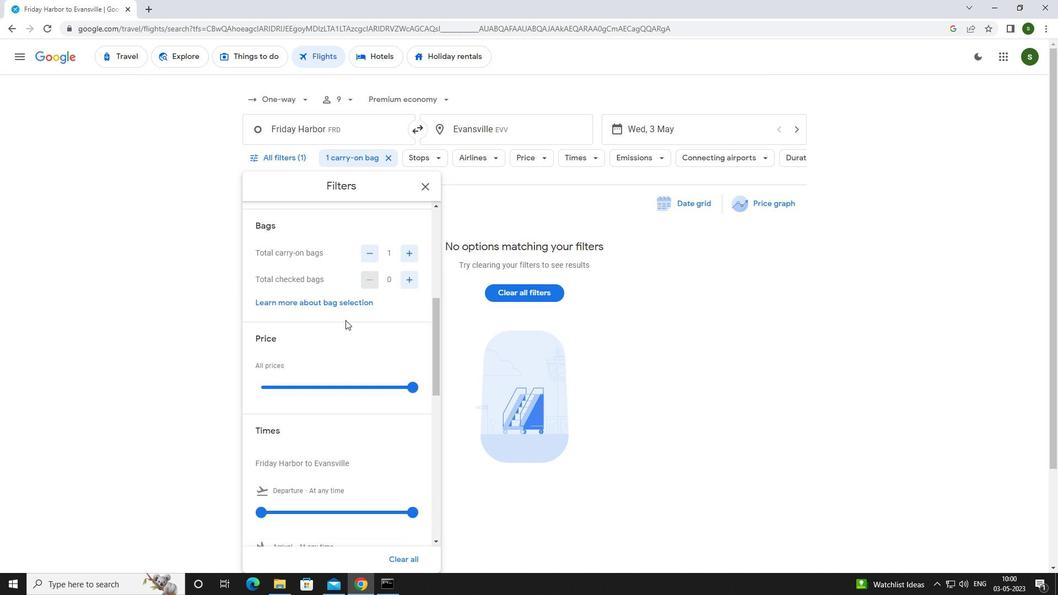 
Action: Mouse moved to (258, 383)
Screenshot: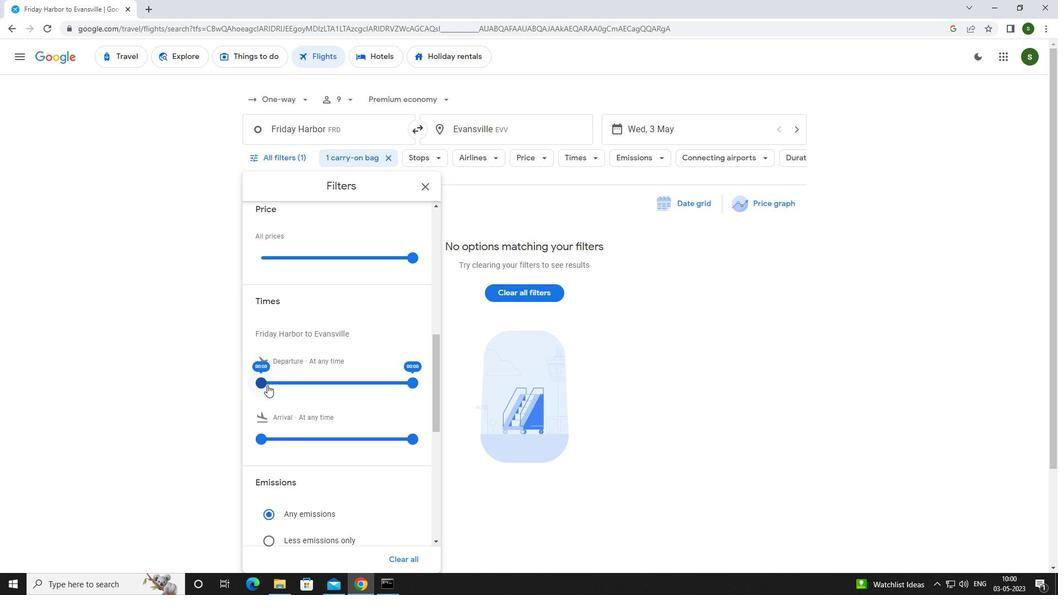 
Action: Mouse pressed left at (258, 383)
Screenshot: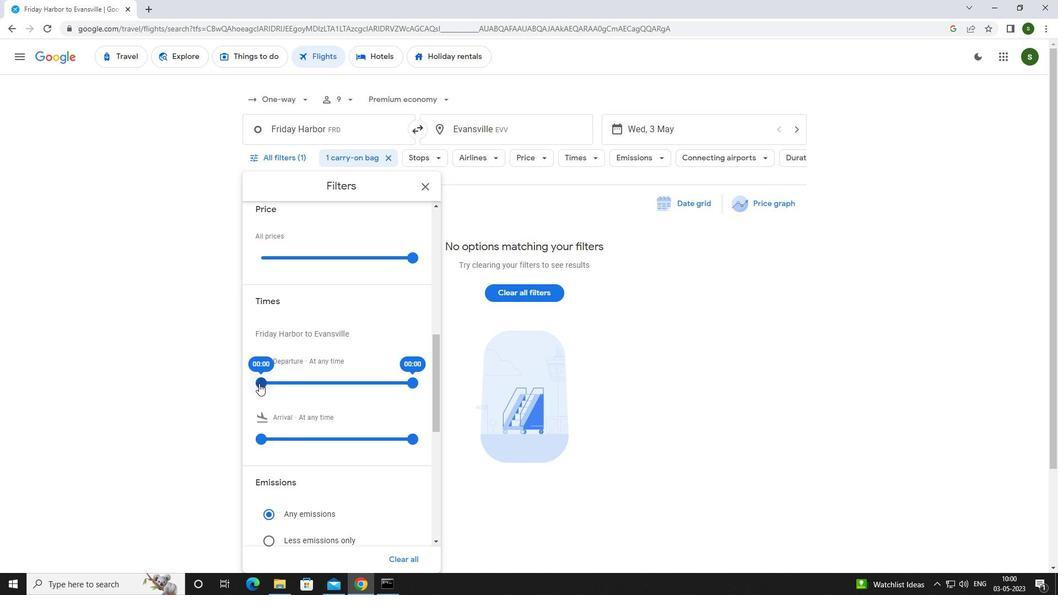 
Action: Mouse moved to (668, 331)
Screenshot: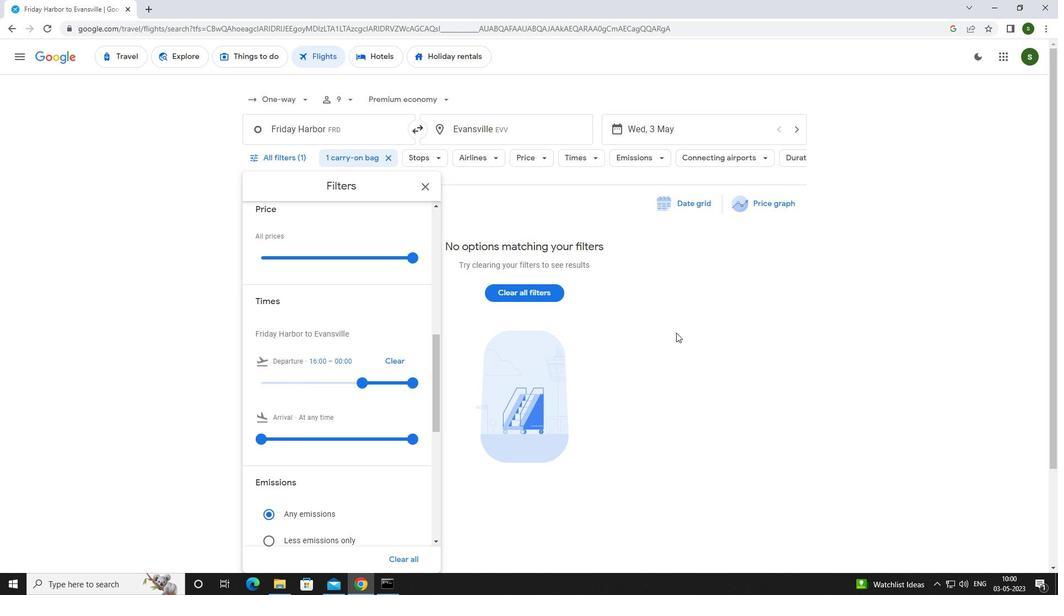 
Action: Mouse pressed left at (668, 331)
Screenshot: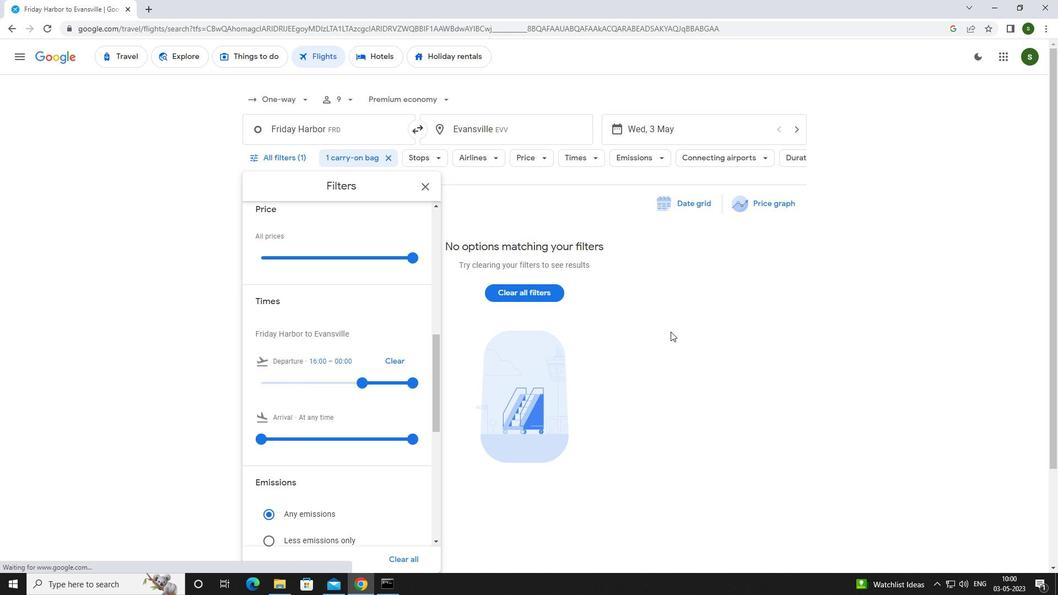 
Action: Mouse moved to (667, 331)
Screenshot: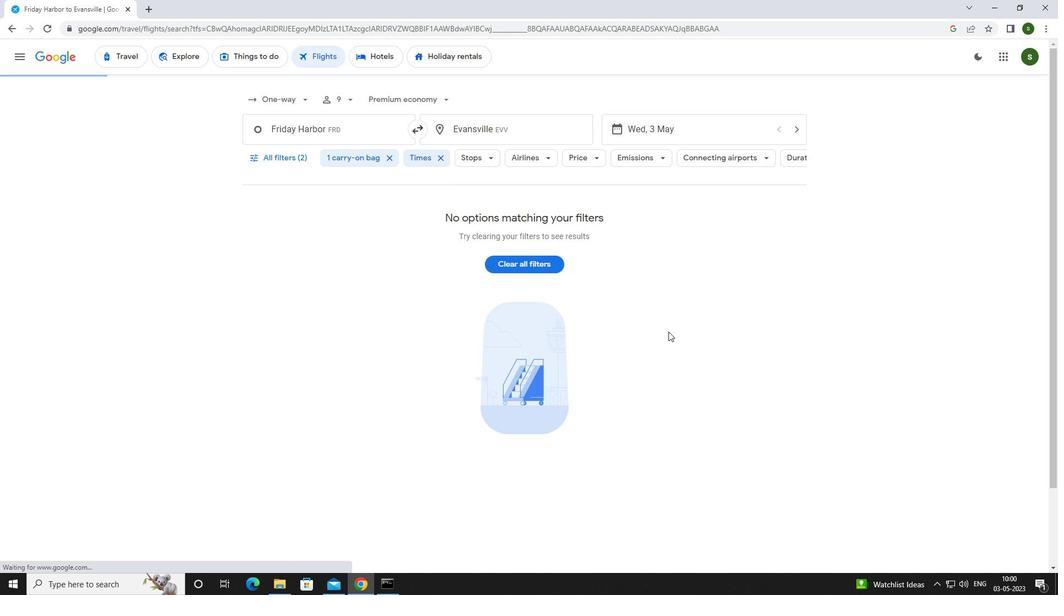 
